 Task: Select the file-names option in the sort order.
Action: Mouse moved to (5, 610)
Screenshot: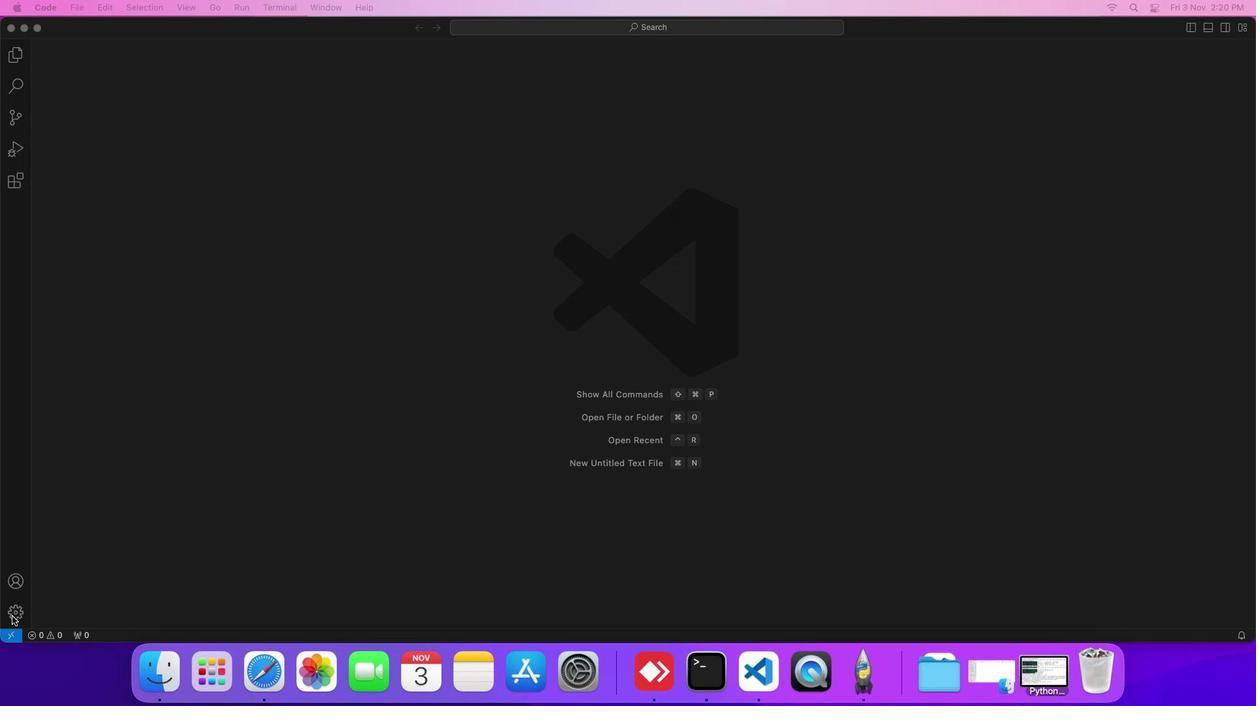 
Action: Mouse pressed left at (5, 610)
Screenshot: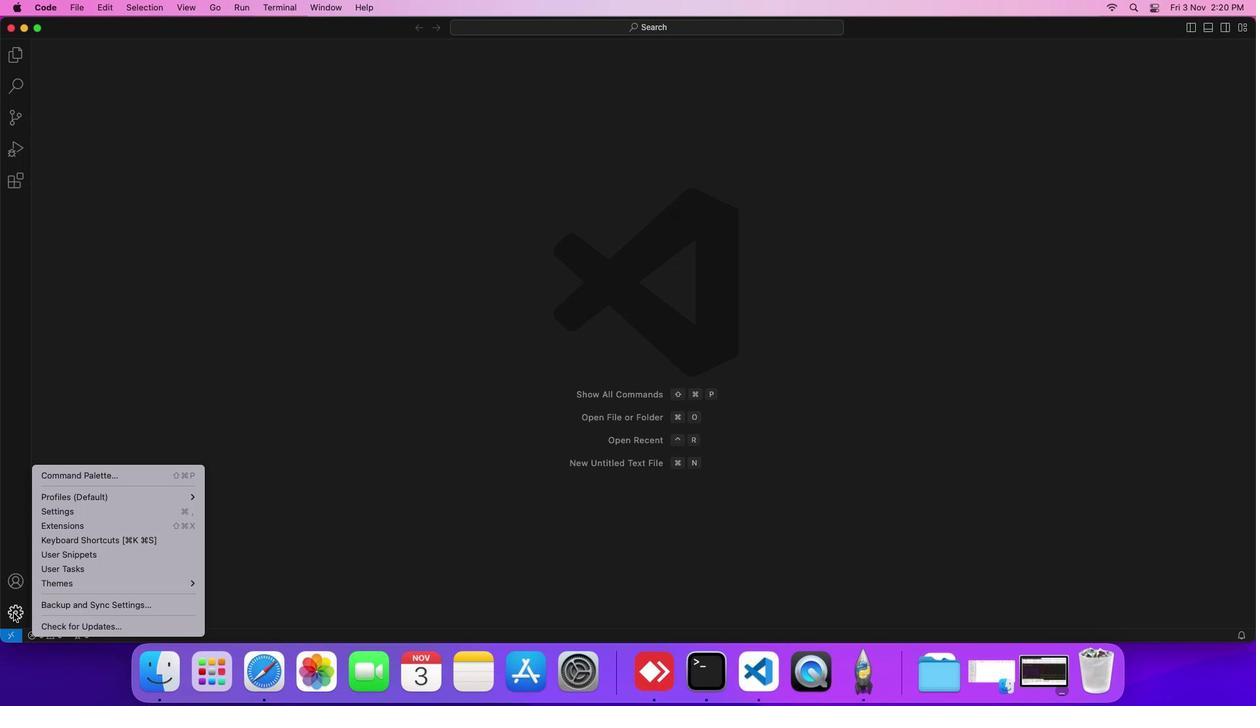 
Action: Mouse moved to (47, 508)
Screenshot: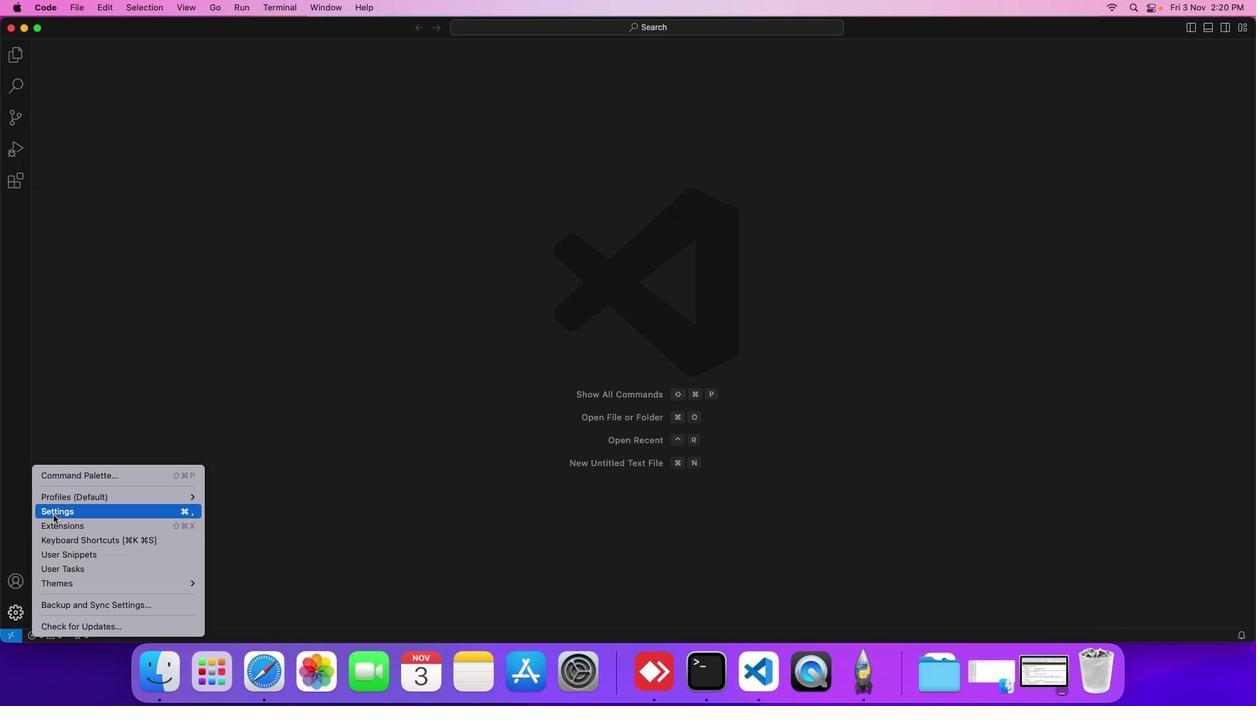 
Action: Mouse pressed left at (47, 508)
Screenshot: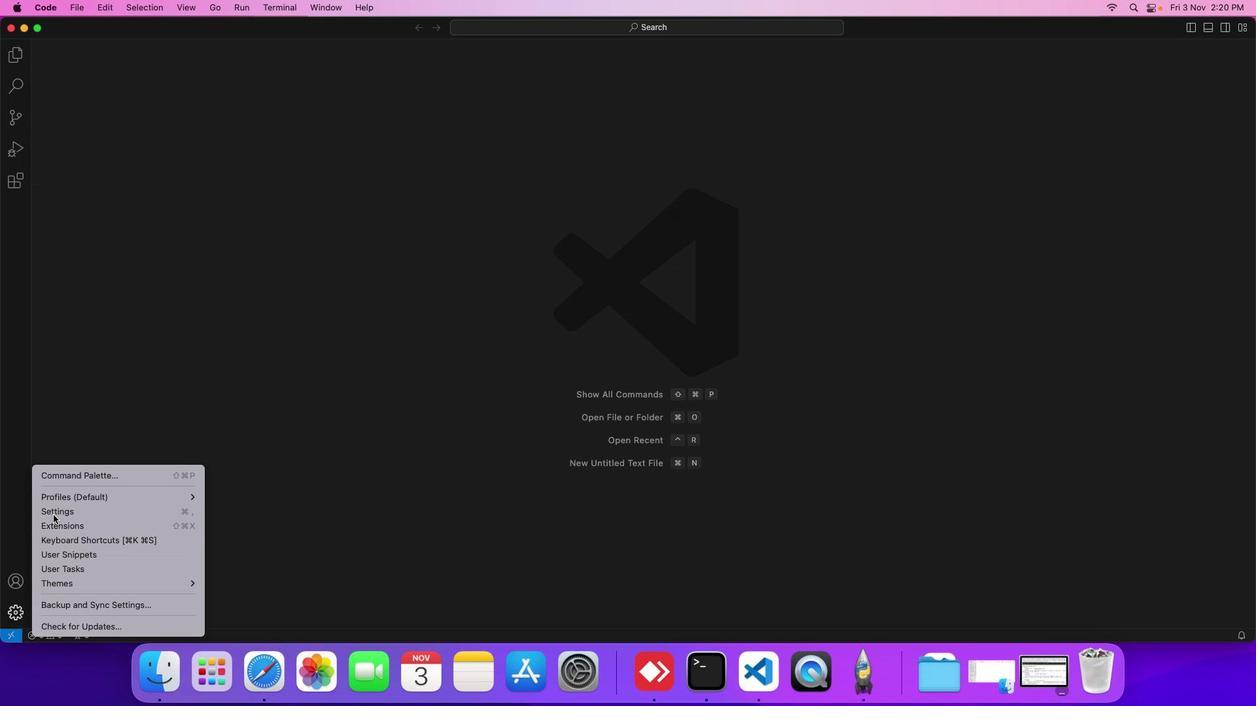 
Action: Mouse moved to (282, 185)
Screenshot: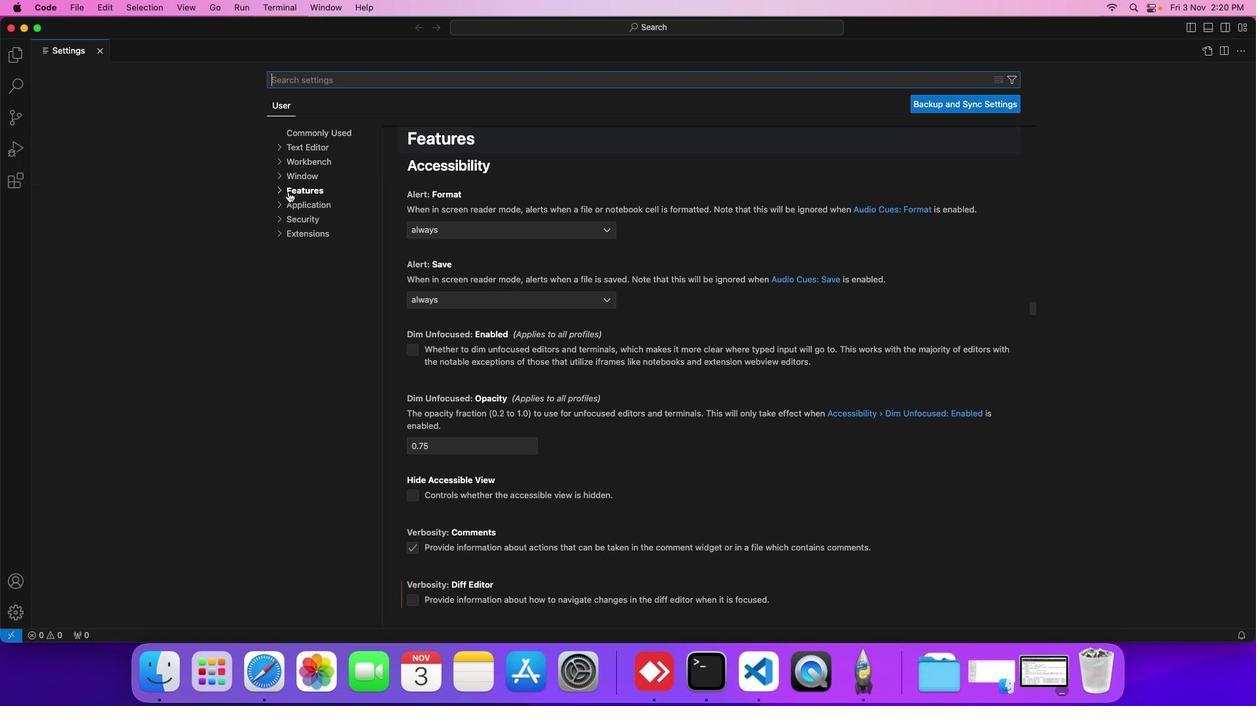 
Action: Mouse pressed left at (282, 185)
Screenshot: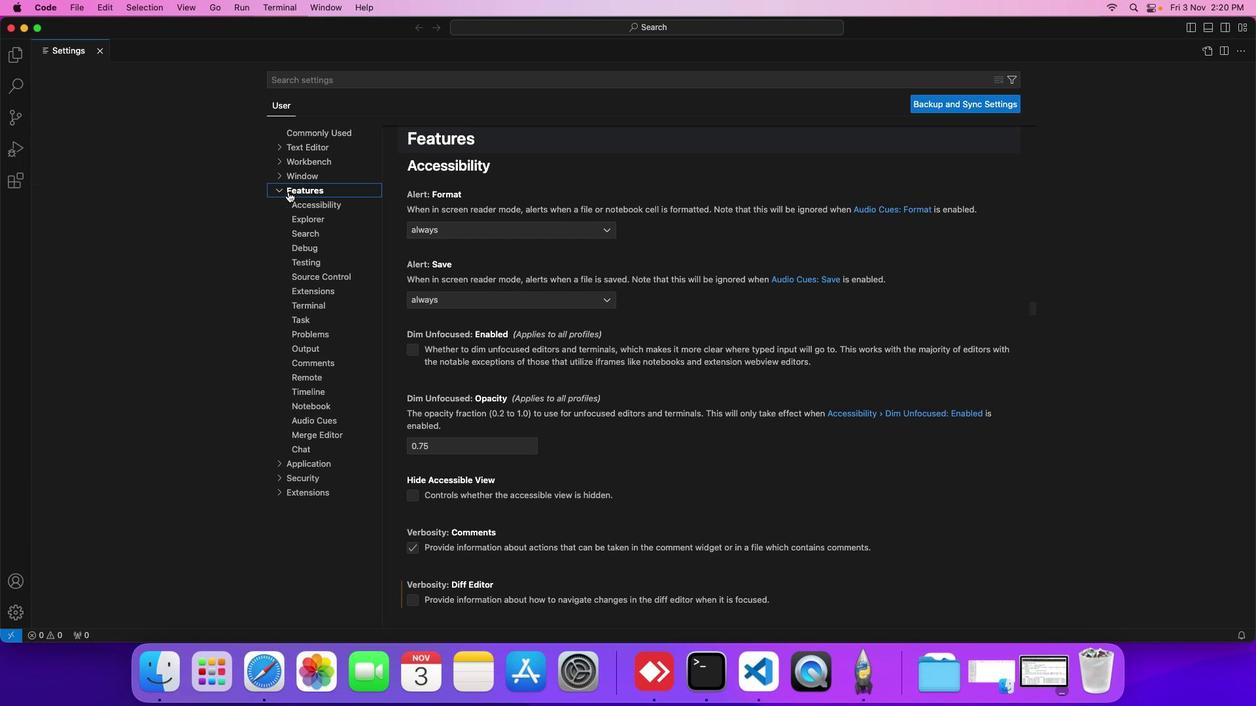 
Action: Mouse moved to (296, 223)
Screenshot: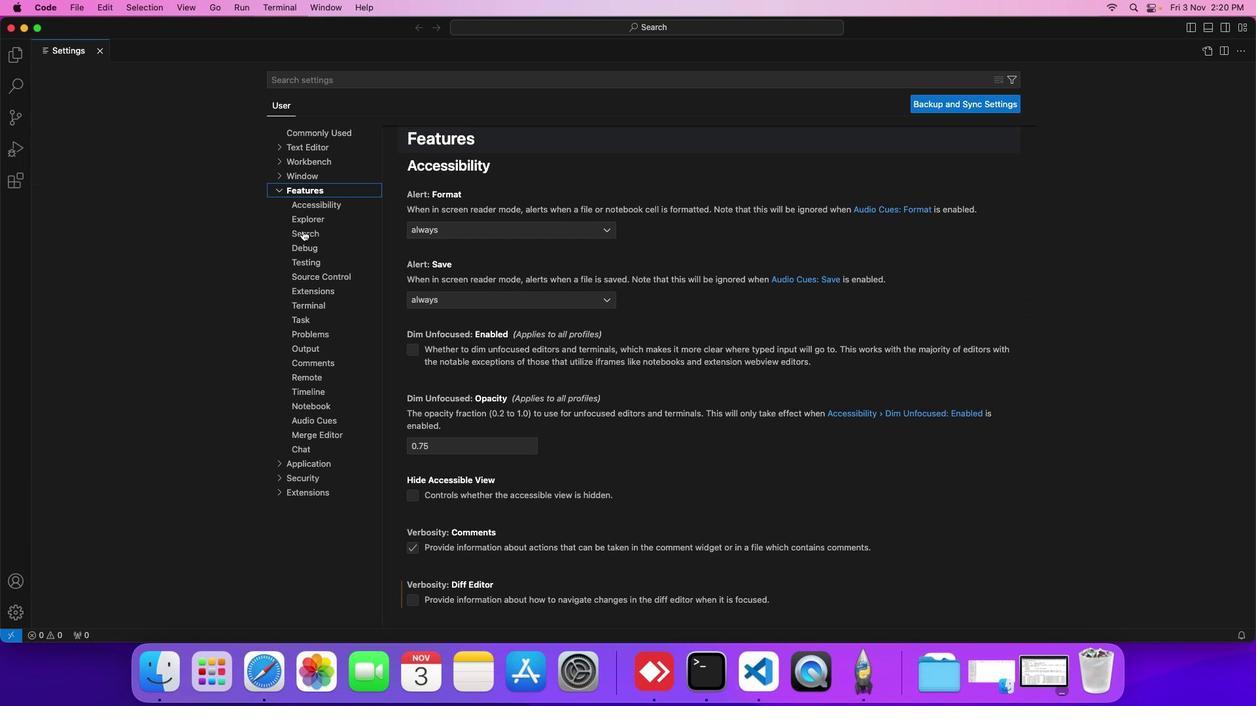 
Action: Mouse pressed left at (296, 223)
Screenshot: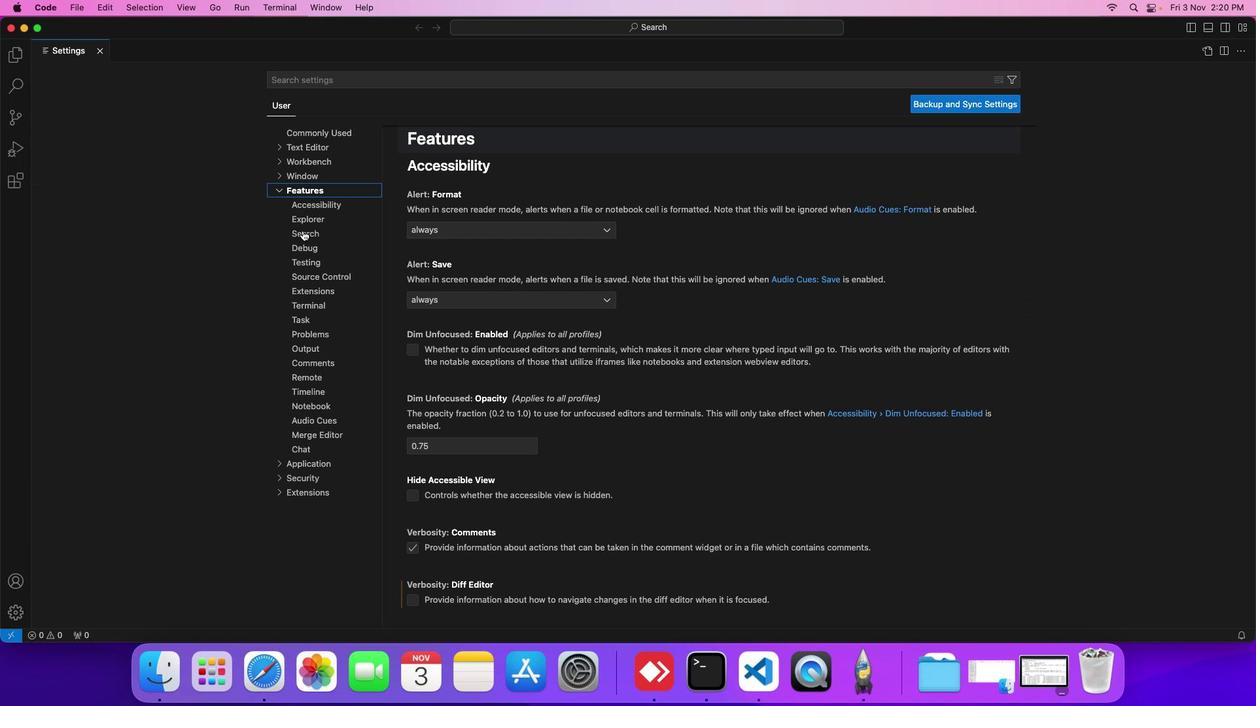 
Action: Mouse moved to (456, 383)
Screenshot: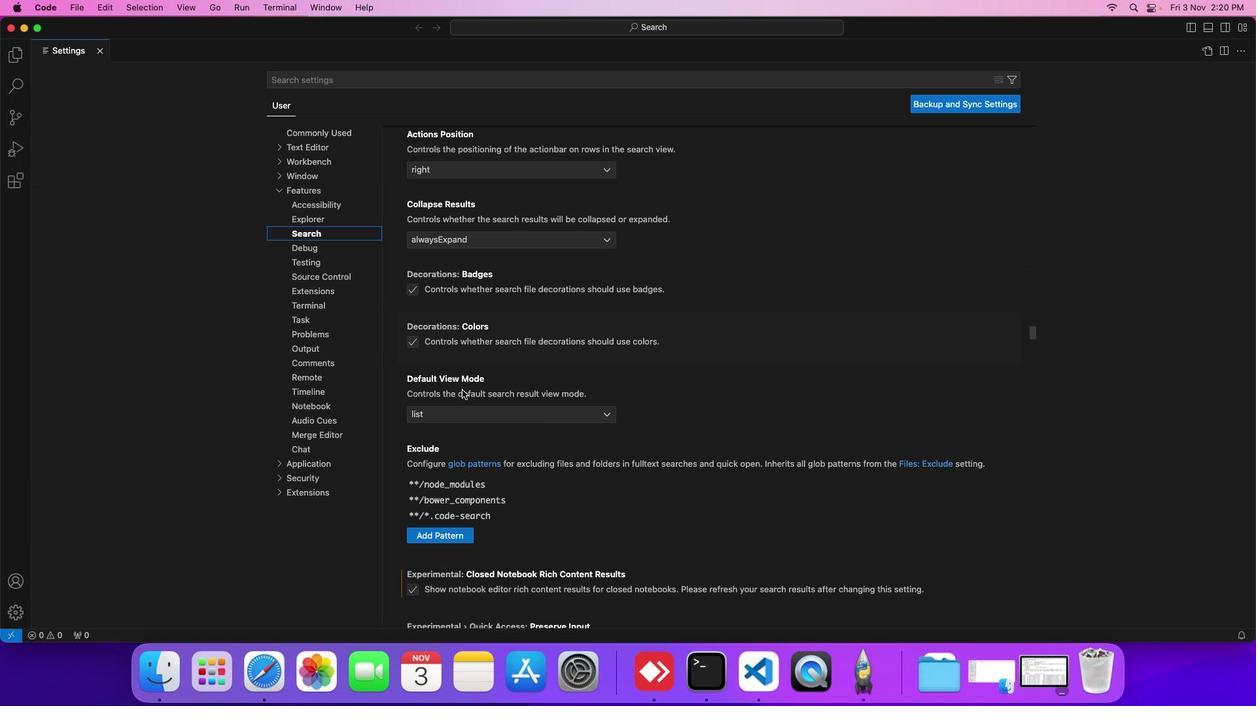 
Action: Mouse scrolled (456, 383) with delta (-5, -6)
Screenshot: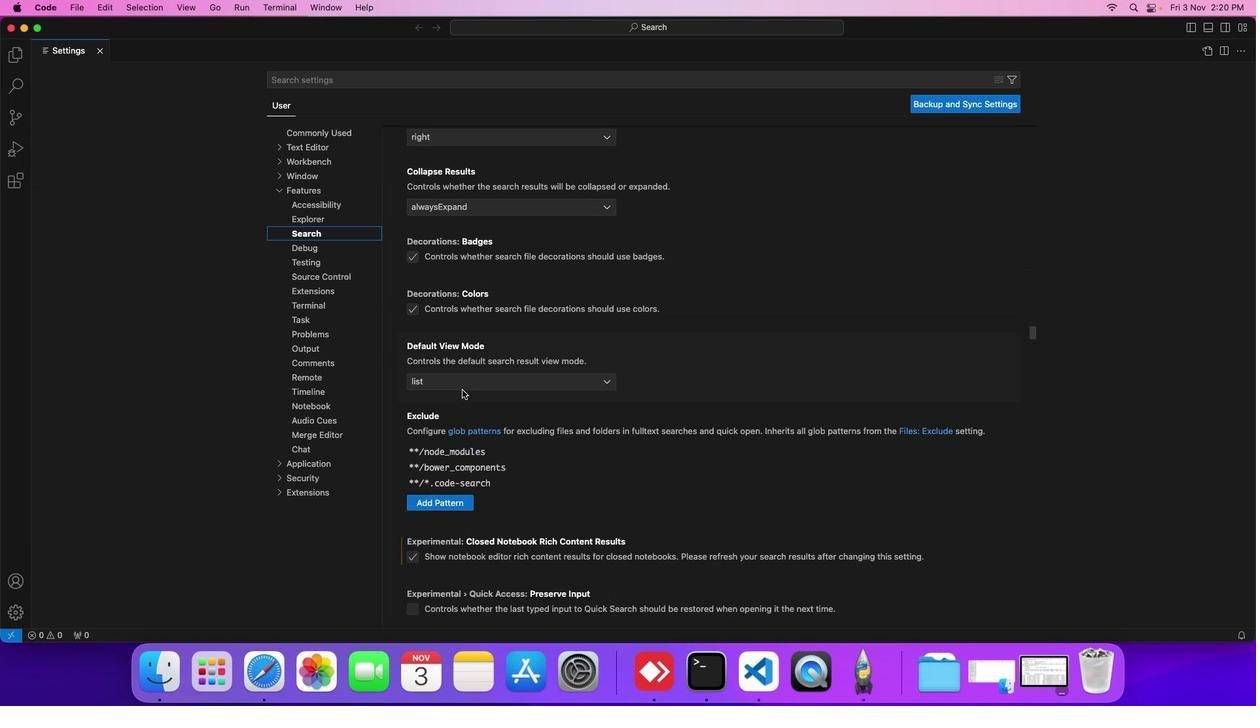 
Action: Mouse scrolled (456, 383) with delta (-5, -6)
Screenshot: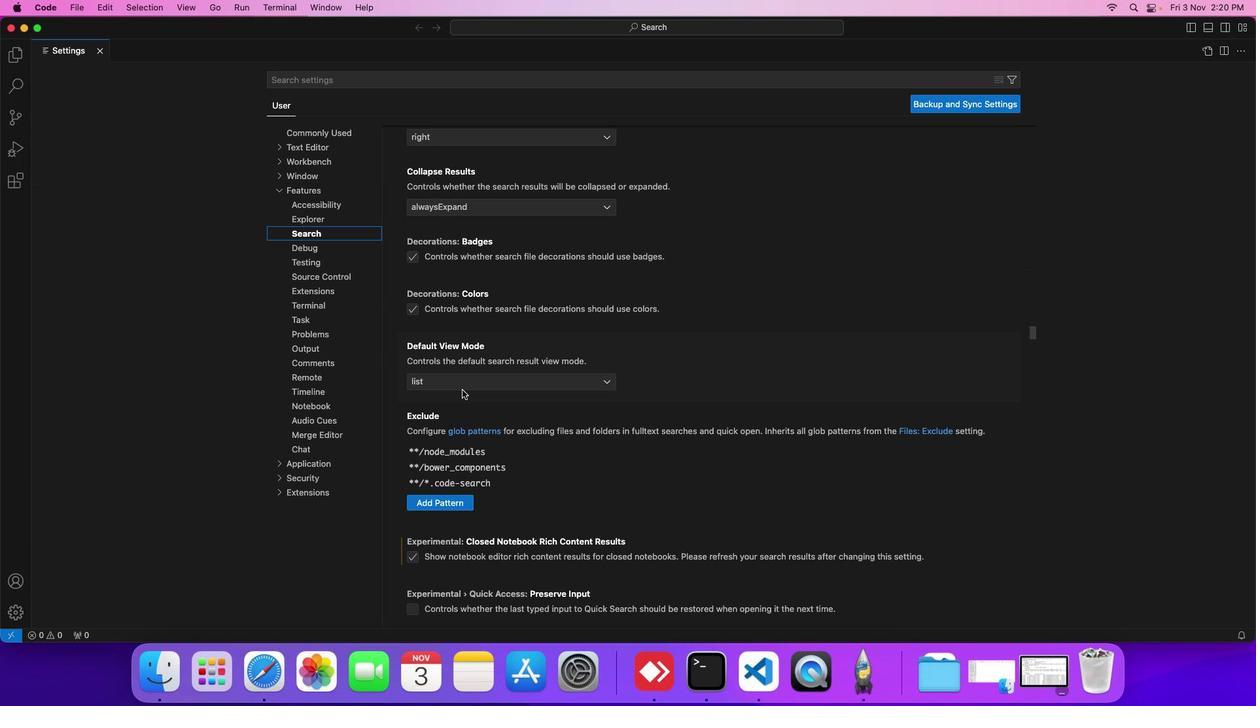 
Action: Mouse scrolled (456, 383) with delta (-5, -6)
Screenshot: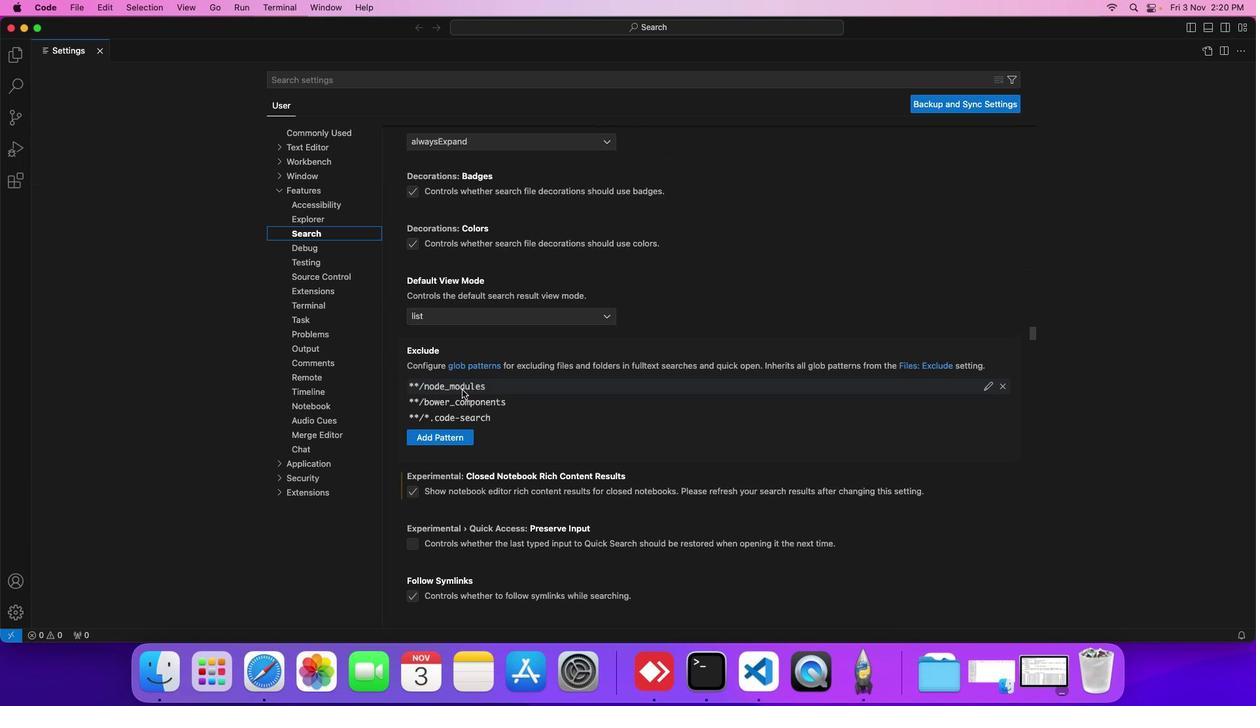 
Action: Mouse scrolled (456, 383) with delta (-5, -6)
Screenshot: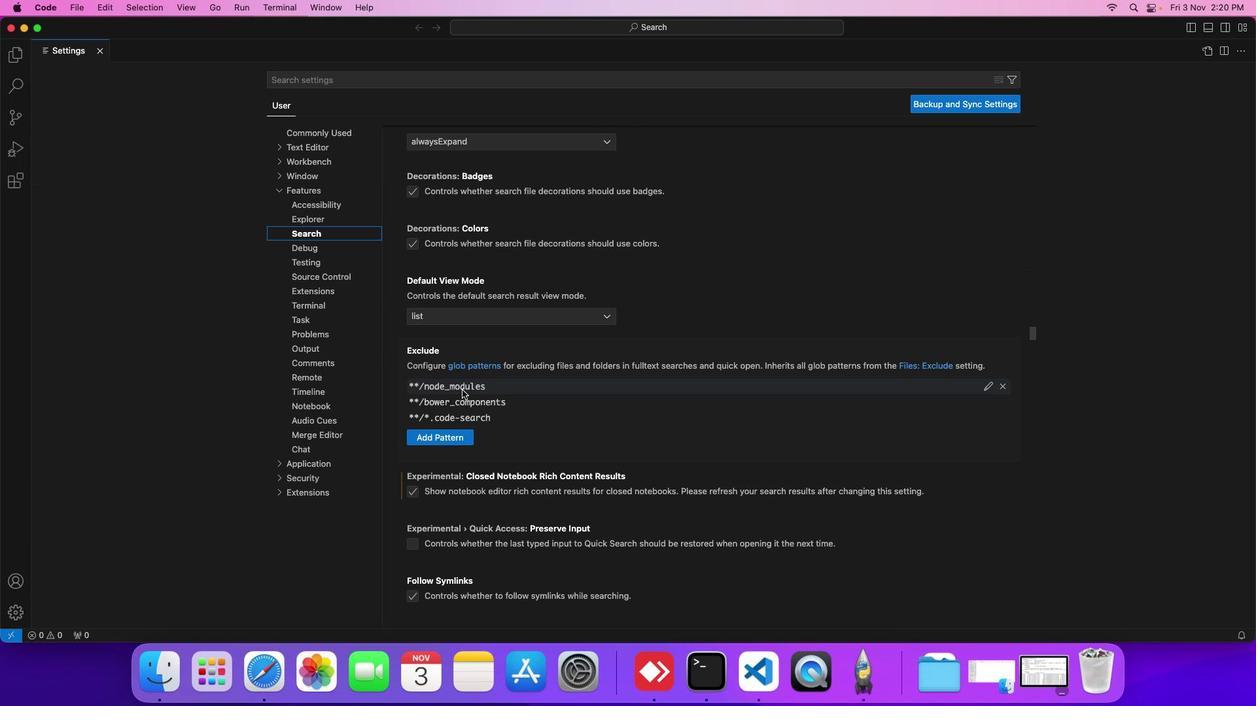 
Action: Mouse scrolled (456, 383) with delta (-5, -6)
Screenshot: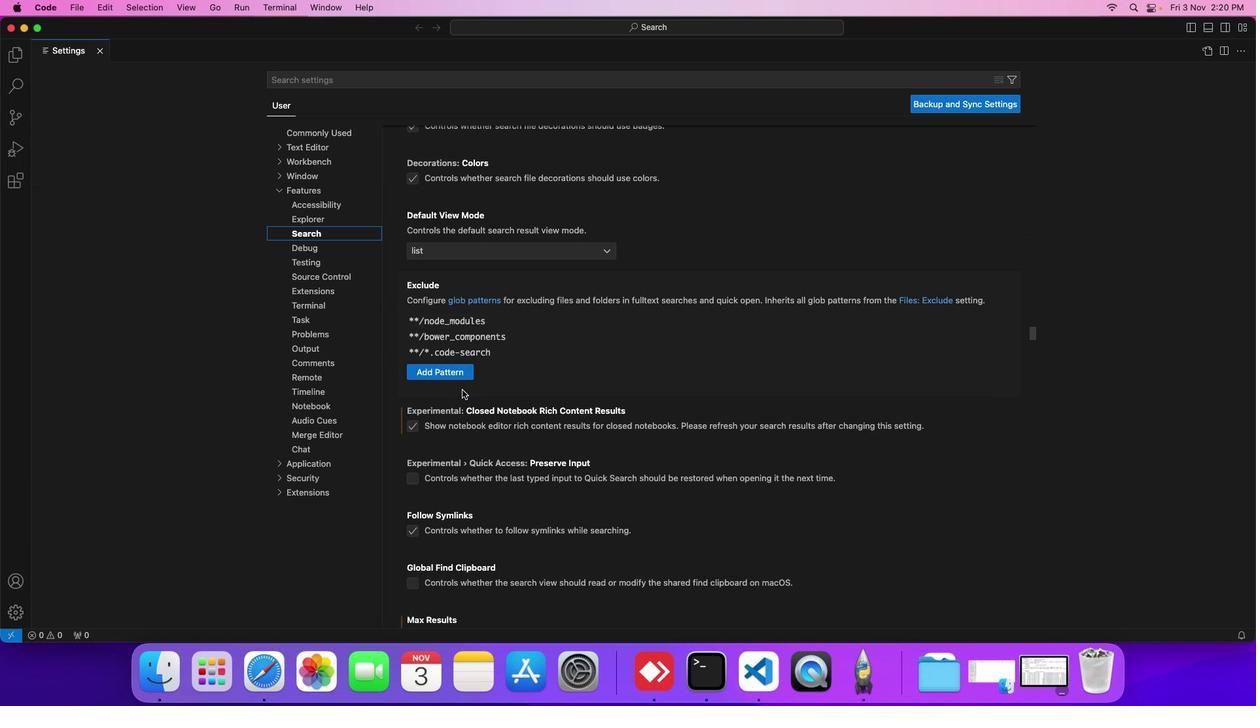 
Action: Mouse scrolled (456, 383) with delta (-5, -6)
Screenshot: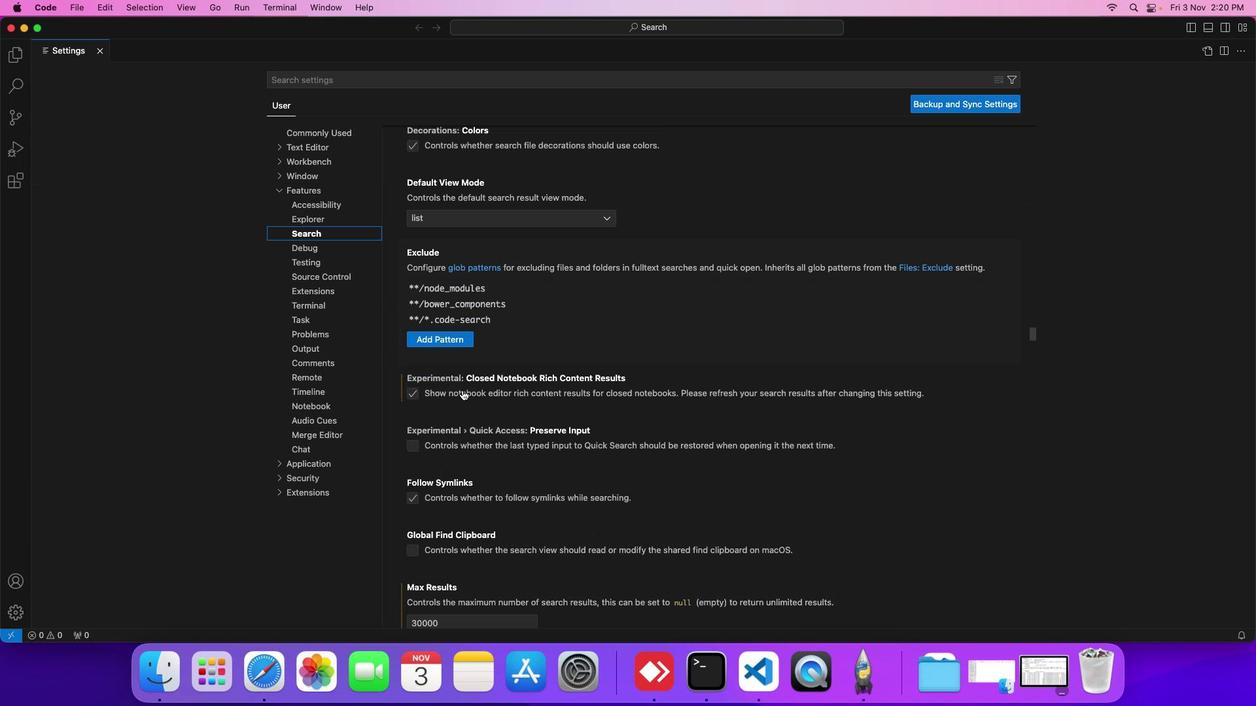 
Action: Mouse scrolled (456, 383) with delta (-5, -6)
Screenshot: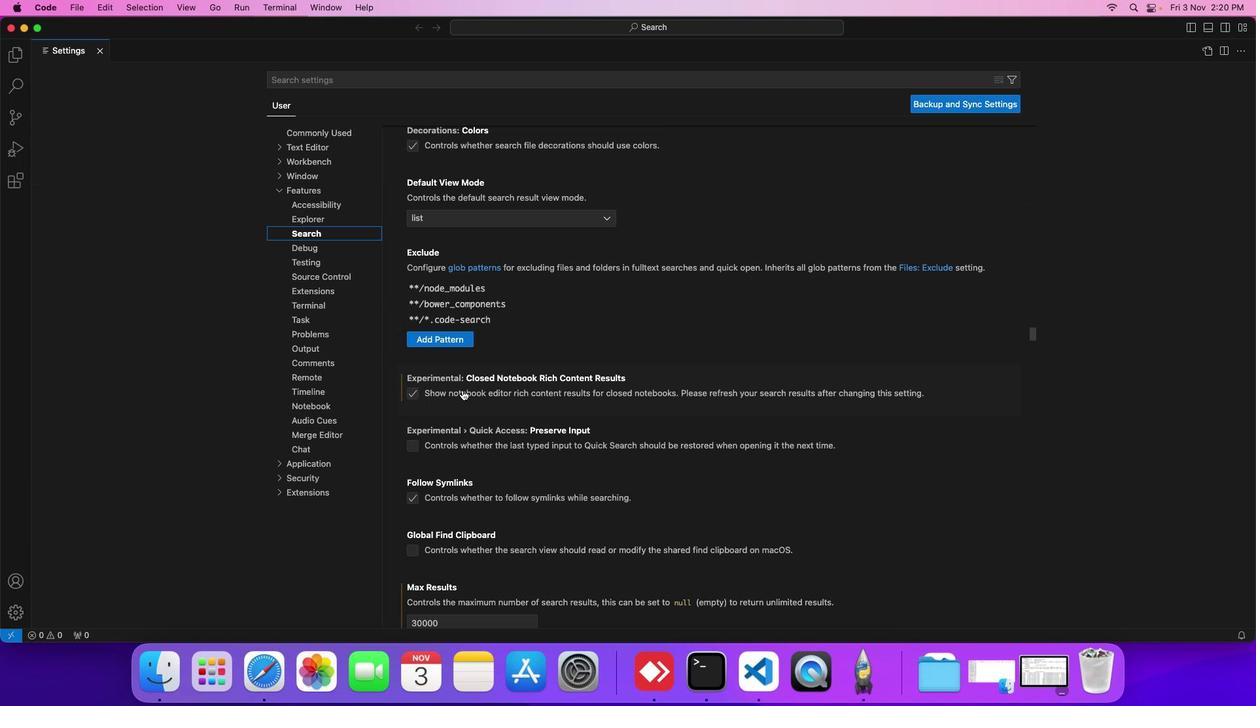 
Action: Mouse scrolled (456, 383) with delta (-5, -6)
Screenshot: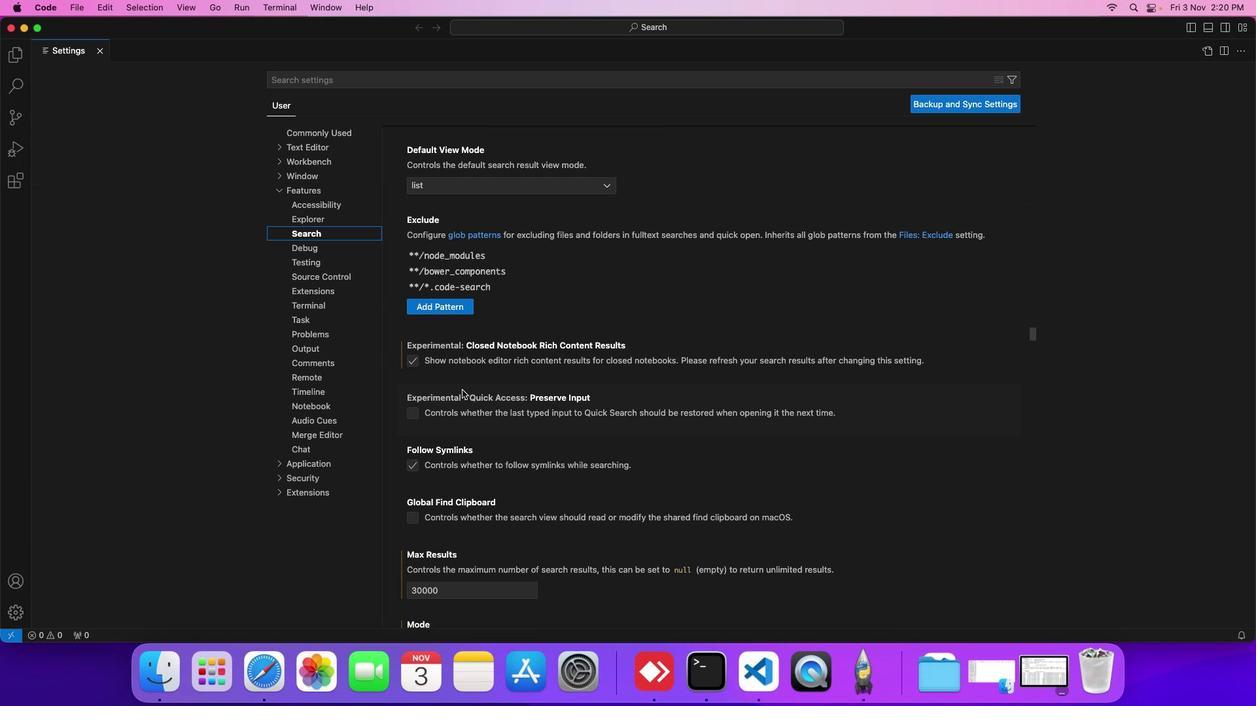 
Action: Mouse scrolled (456, 383) with delta (-5, -6)
Screenshot: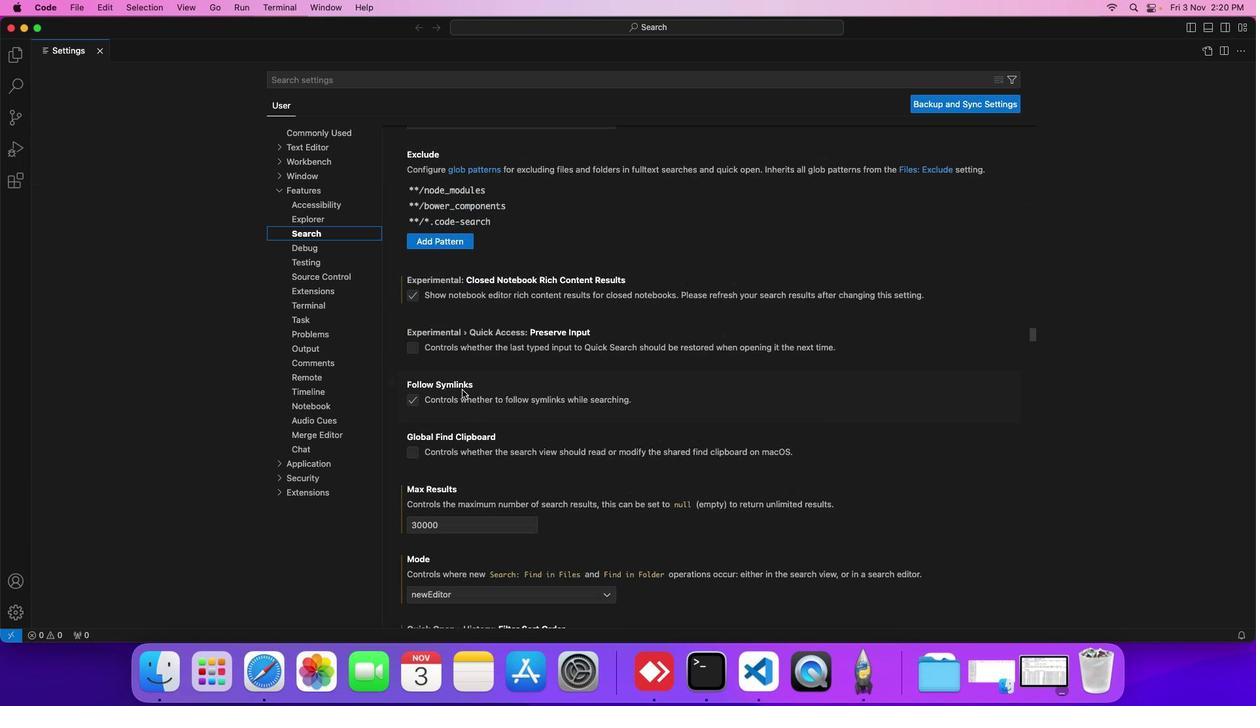 
Action: Mouse scrolled (456, 383) with delta (-5, -6)
Screenshot: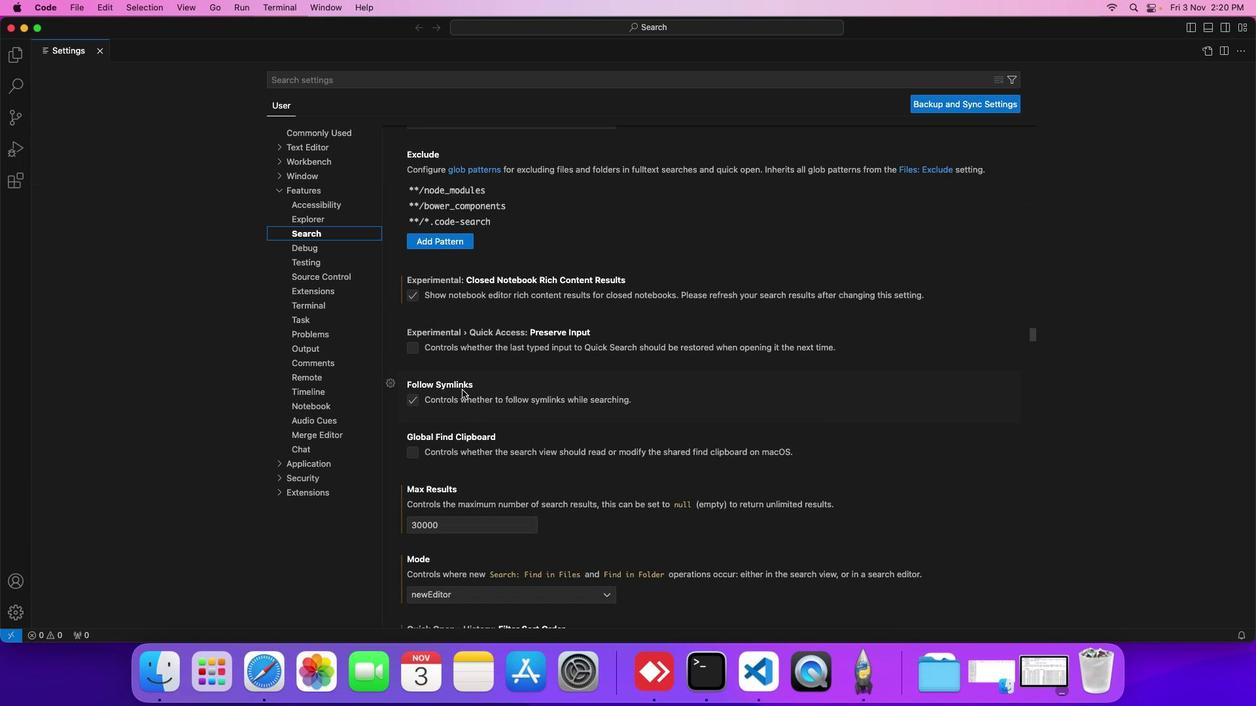 
Action: Mouse scrolled (456, 383) with delta (-5, -6)
Screenshot: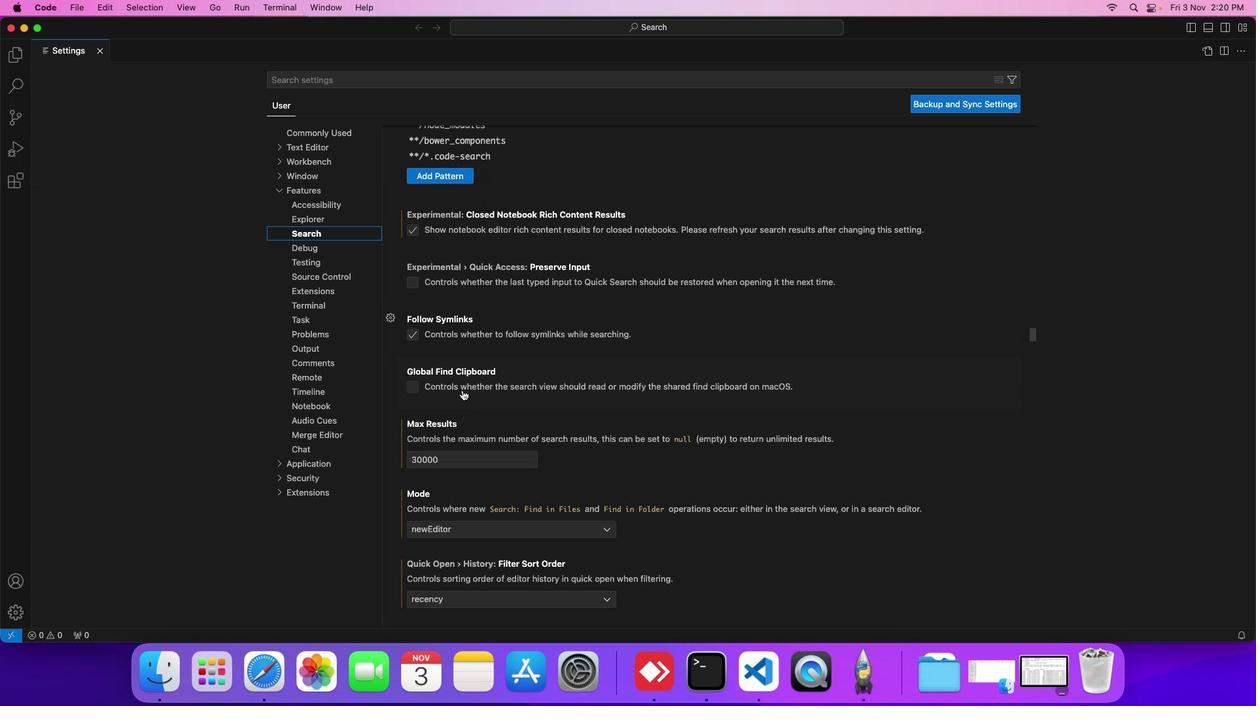 
Action: Mouse scrolled (456, 383) with delta (-5, -6)
Screenshot: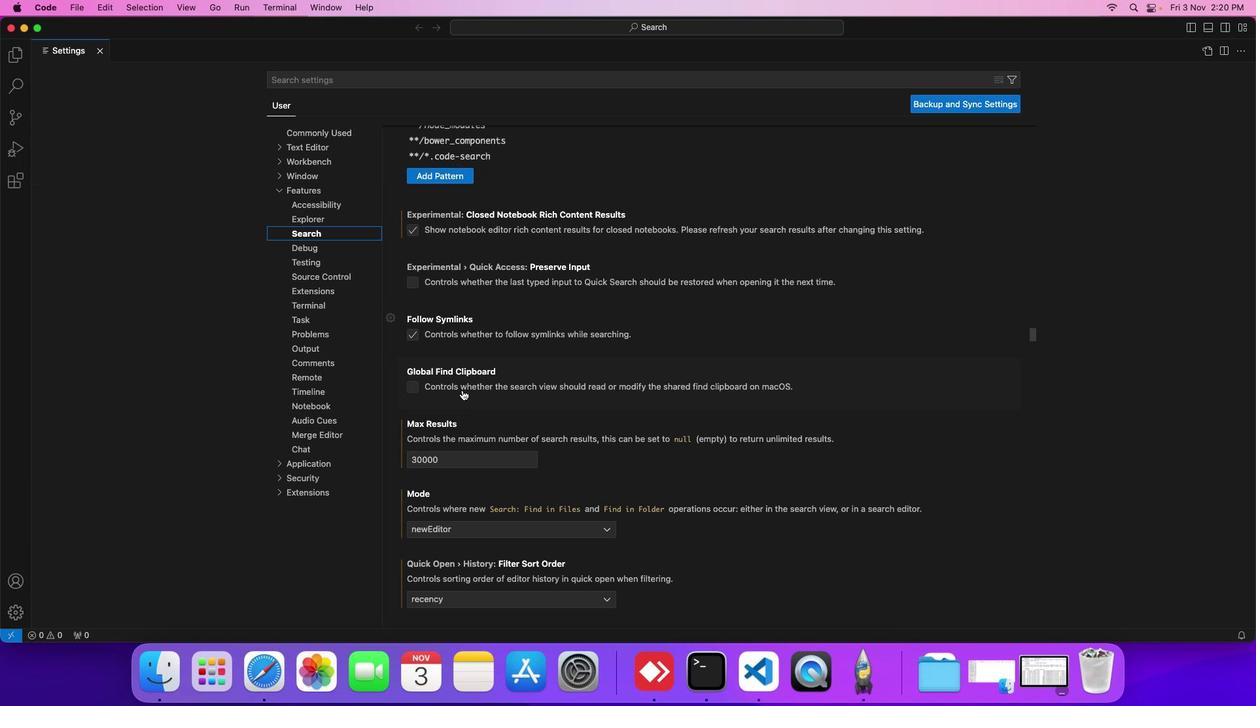 
Action: Mouse scrolled (456, 383) with delta (-5, -6)
Screenshot: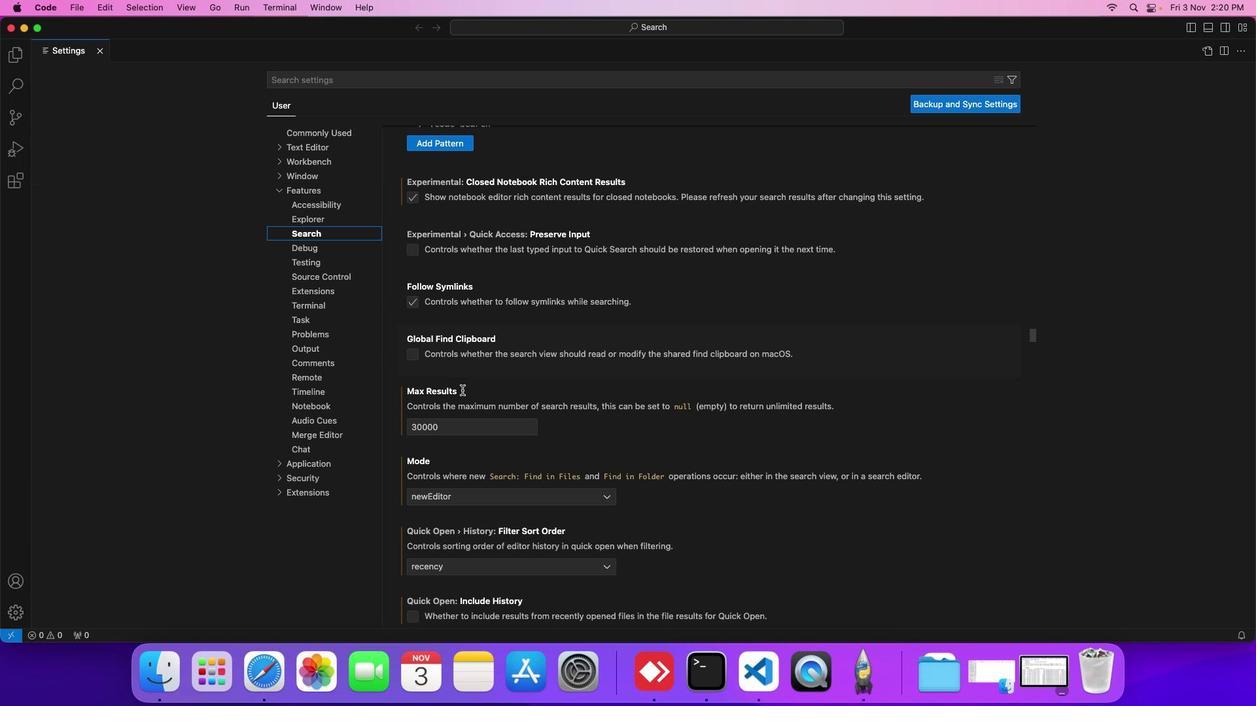 
Action: Mouse scrolled (456, 383) with delta (-5, -6)
Screenshot: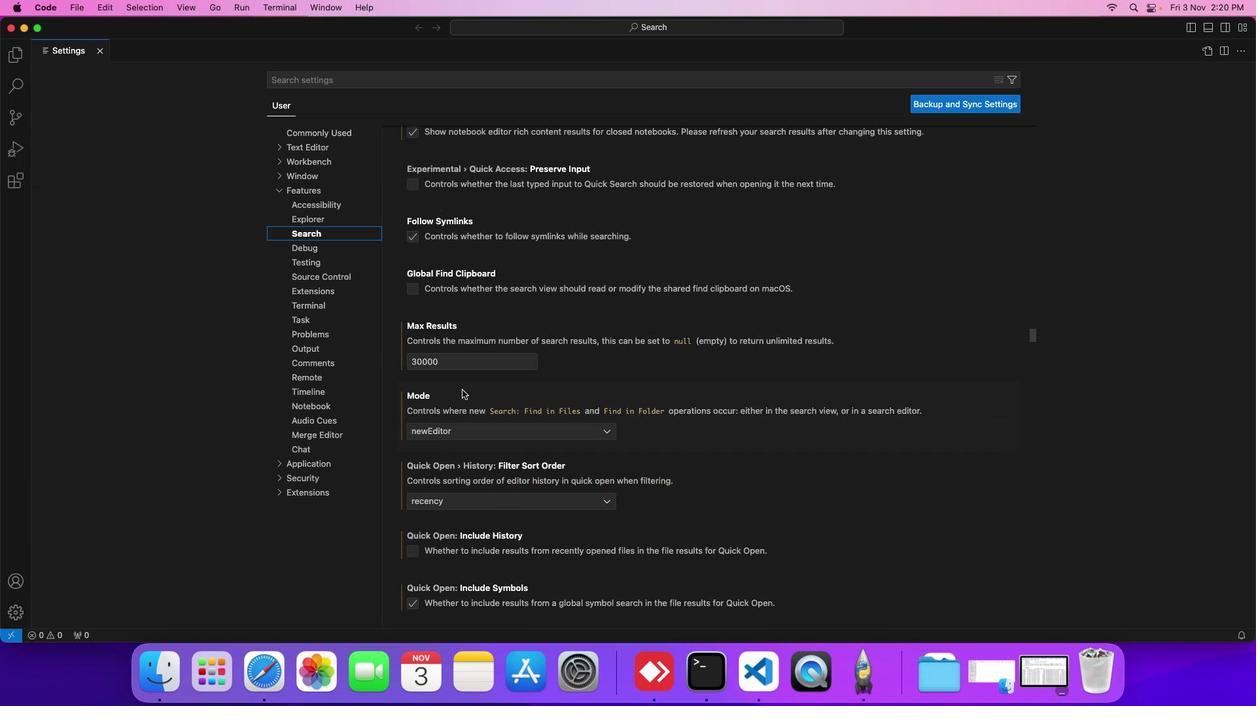 
Action: Mouse scrolled (456, 383) with delta (-5, -6)
Screenshot: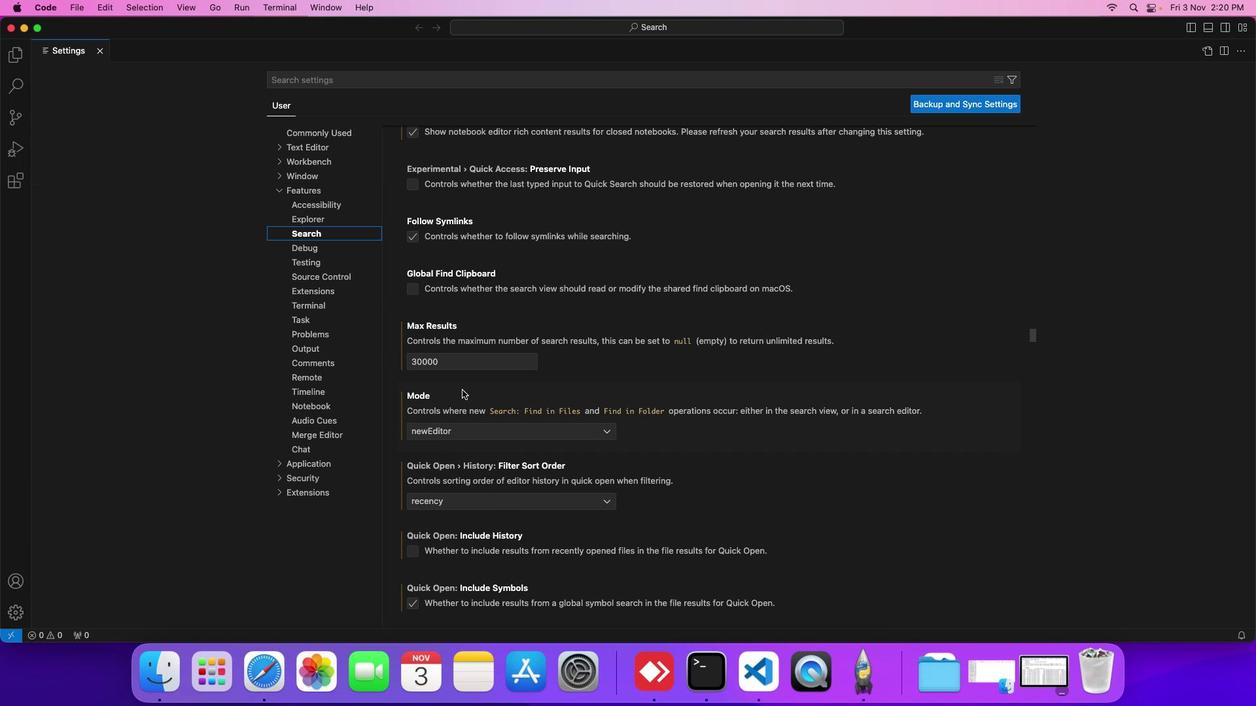 
Action: Mouse scrolled (456, 383) with delta (-5, -6)
Screenshot: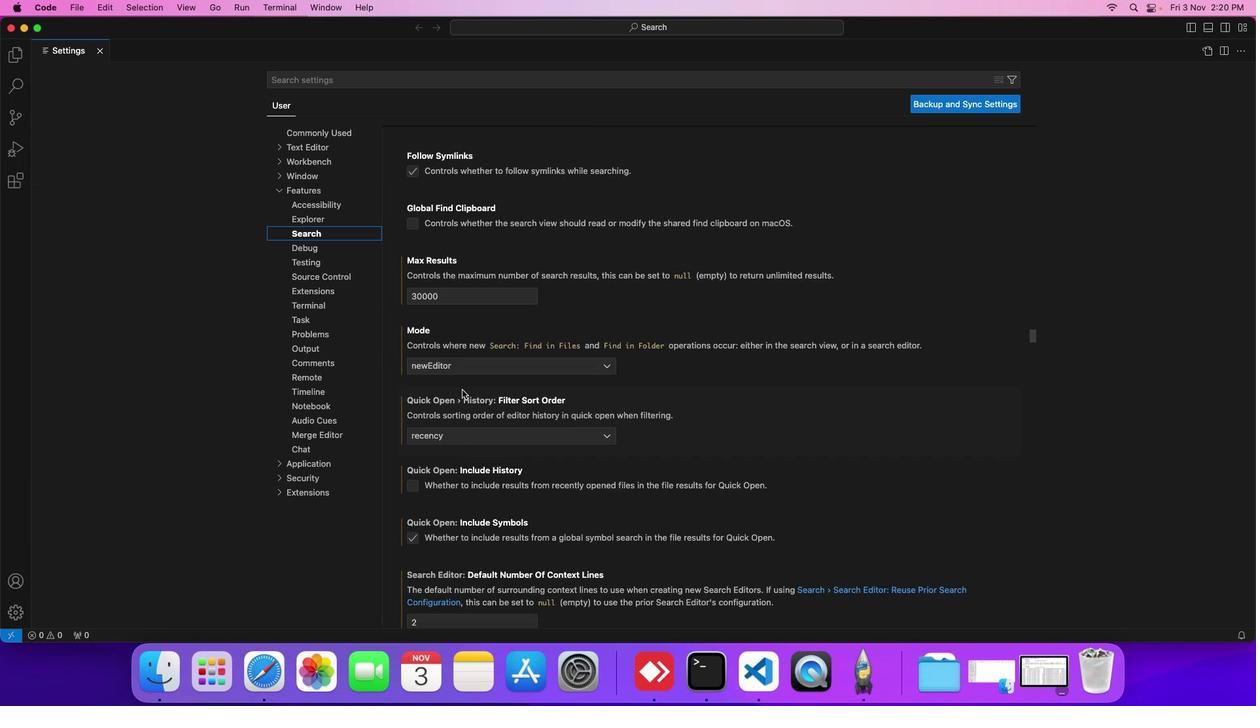 
Action: Mouse scrolled (456, 383) with delta (-5, -6)
Screenshot: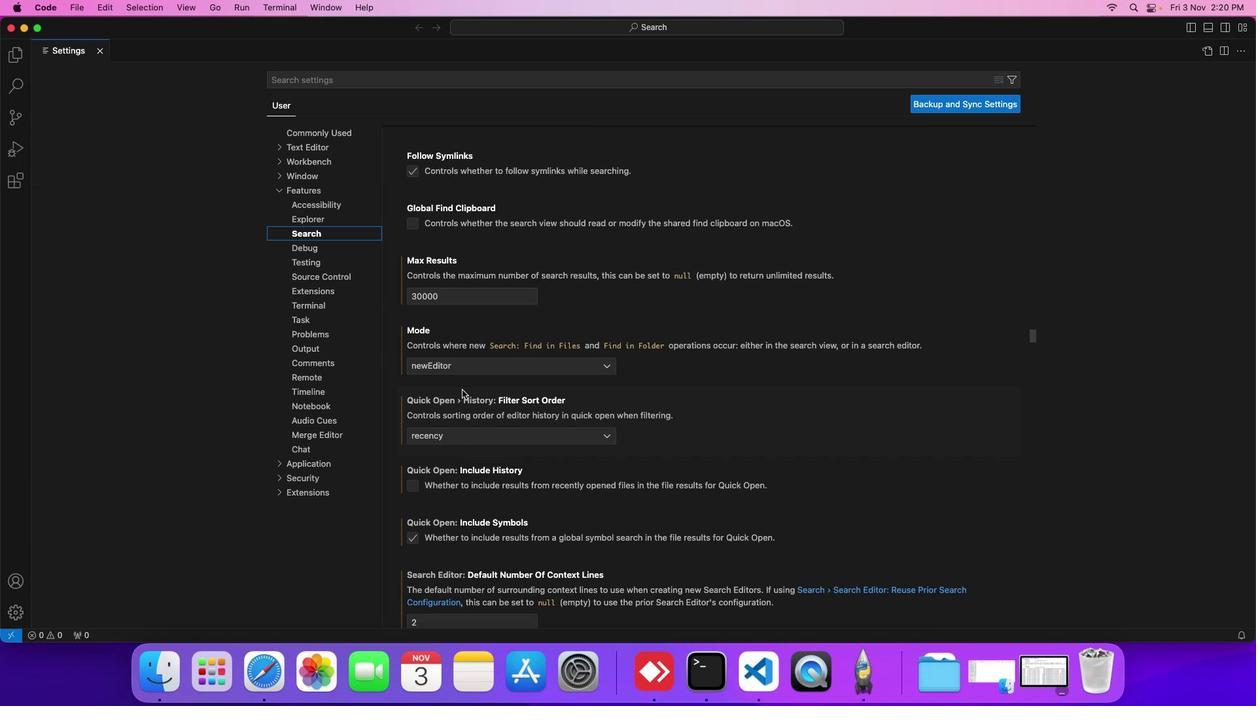 
Action: Mouse scrolled (456, 383) with delta (-5, -6)
Screenshot: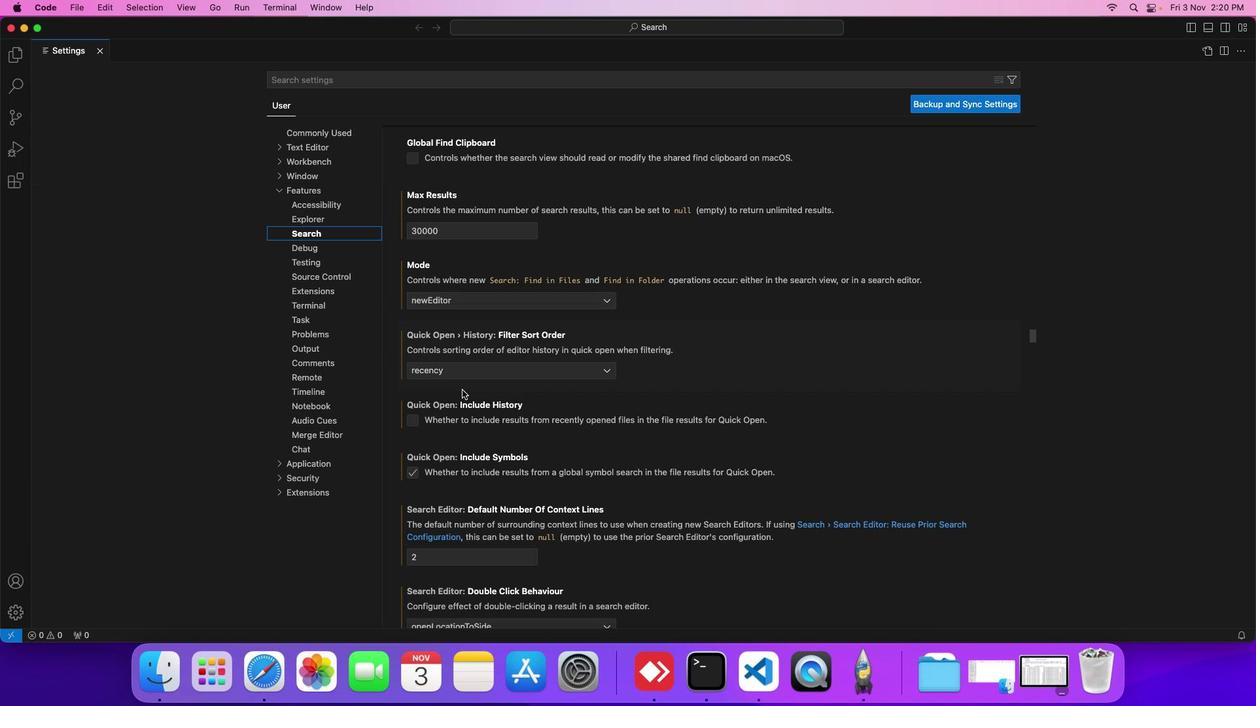
Action: Mouse scrolled (456, 383) with delta (-5, -6)
Screenshot: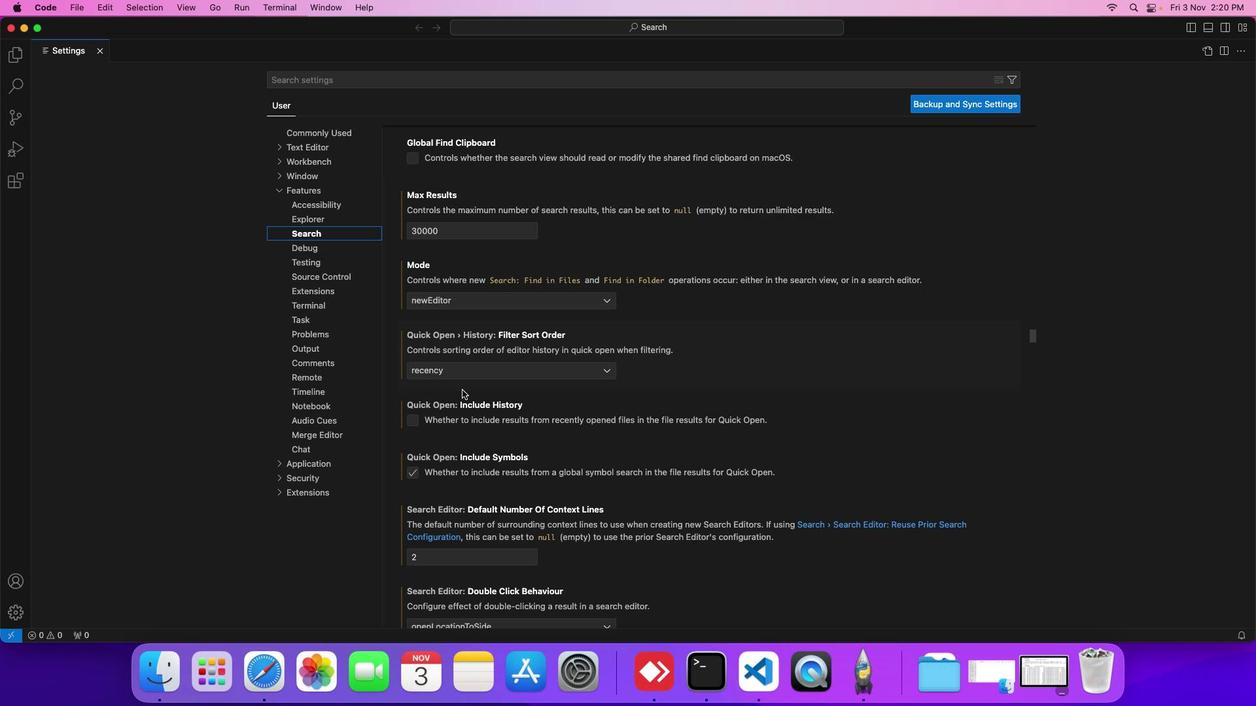 
Action: Mouse scrolled (456, 383) with delta (-5, -6)
Screenshot: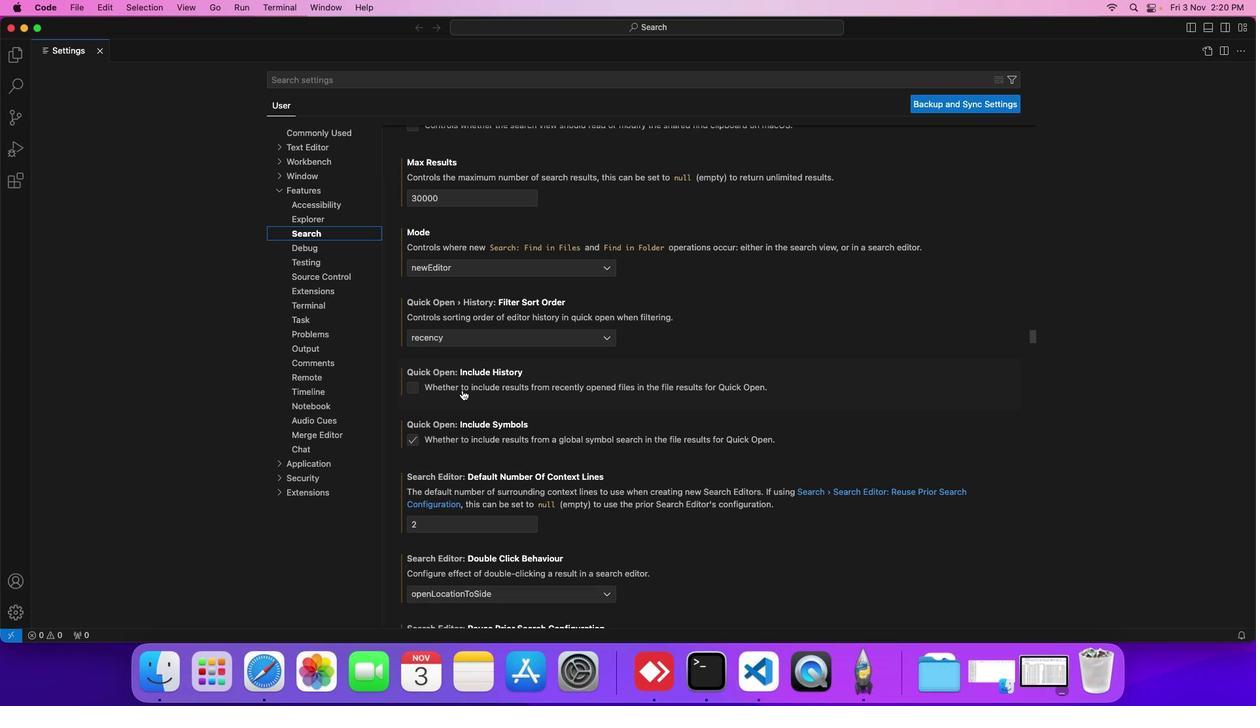 
Action: Mouse scrolled (456, 383) with delta (-5, -6)
Screenshot: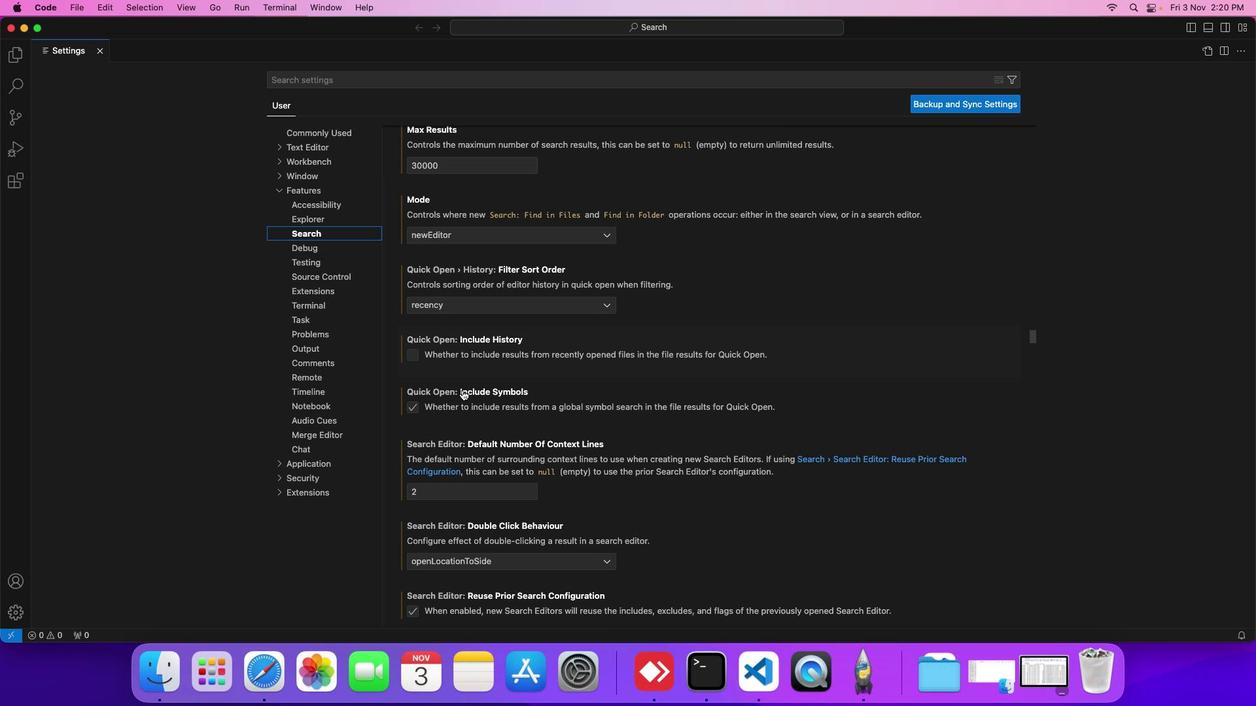 
Action: Mouse scrolled (456, 383) with delta (-5, -6)
Screenshot: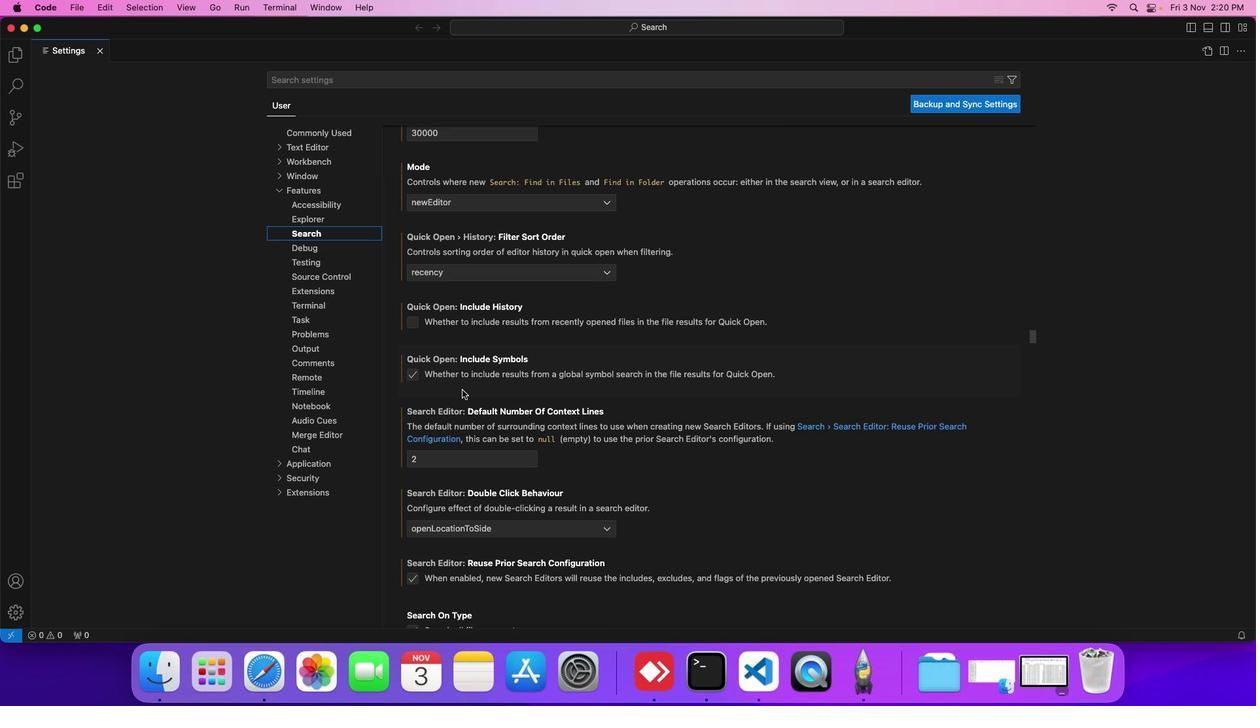 
Action: Mouse scrolled (456, 383) with delta (-5, -6)
Screenshot: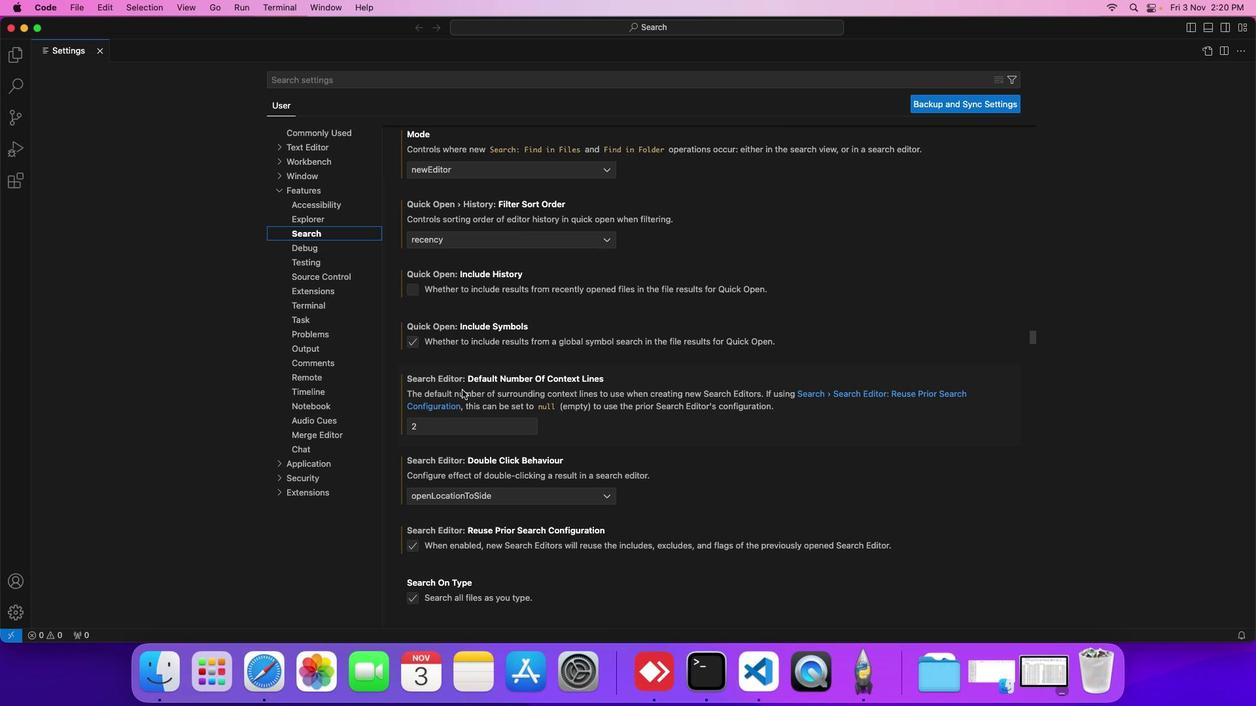 
Action: Mouse scrolled (456, 383) with delta (-5, -6)
Screenshot: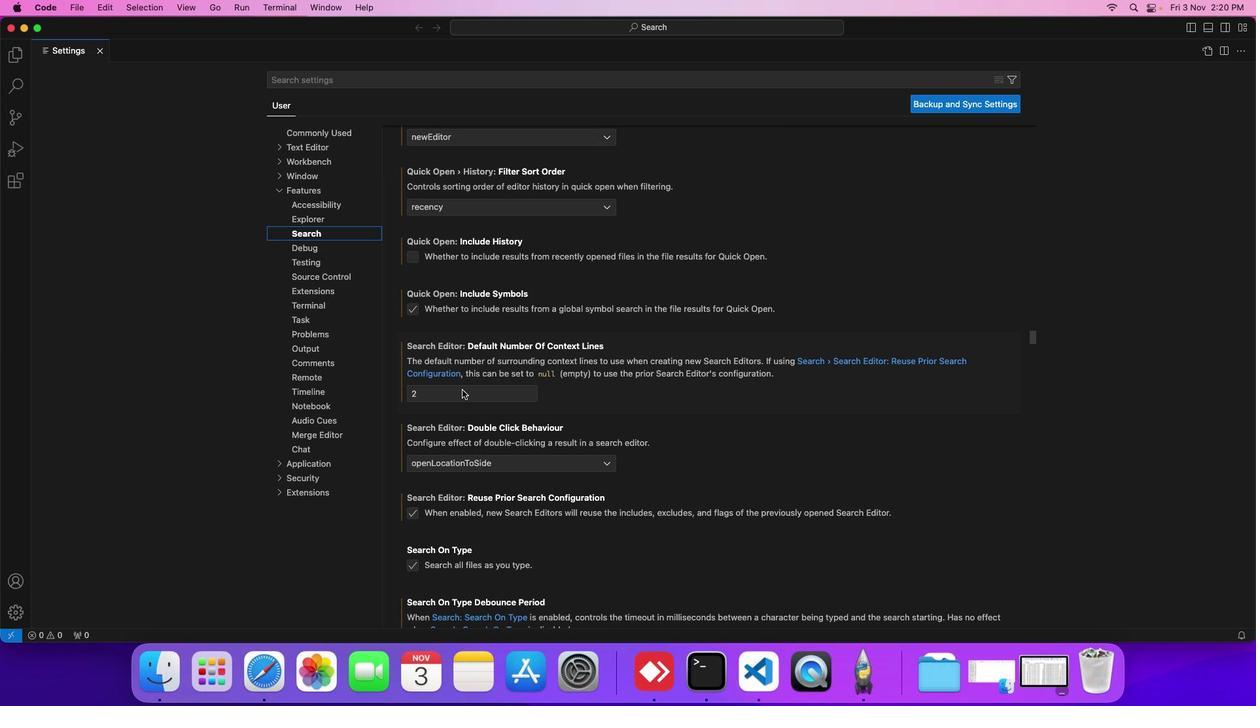 
Action: Mouse scrolled (456, 383) with delta (-5, -6)
Screenshot: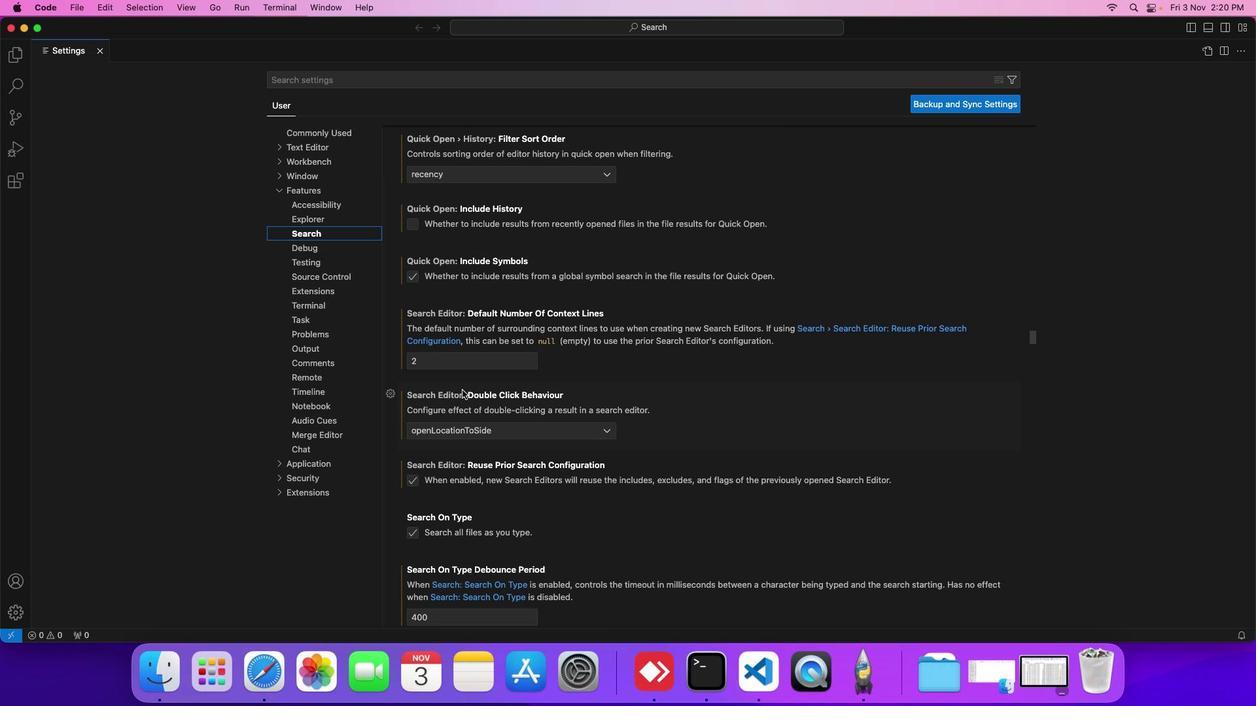 
Action: Mouse scrolled (456, 383) with delta (-5, -6)
Screenshot: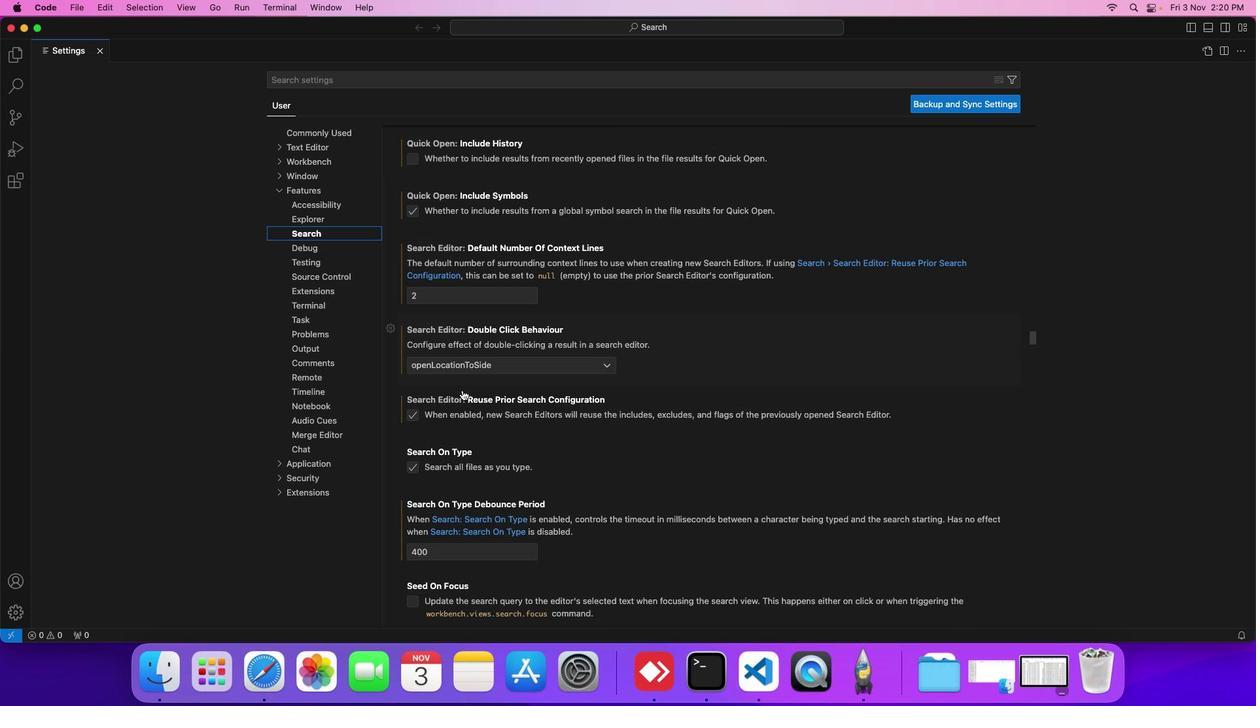 
Action: Mouse scrolled (456, 383) with delta (-5, -6)
Screenshot: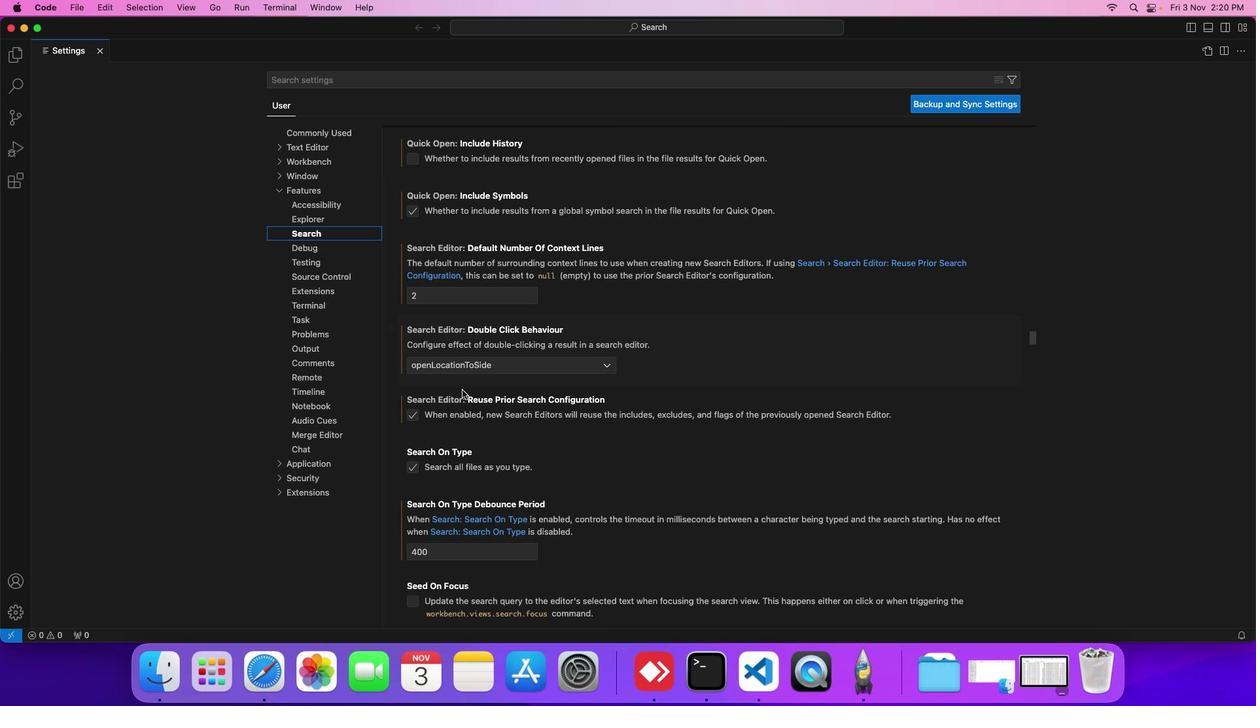 
Action: Mouse scrolled (456, 383) with delta (-5, -6)
Screenshot: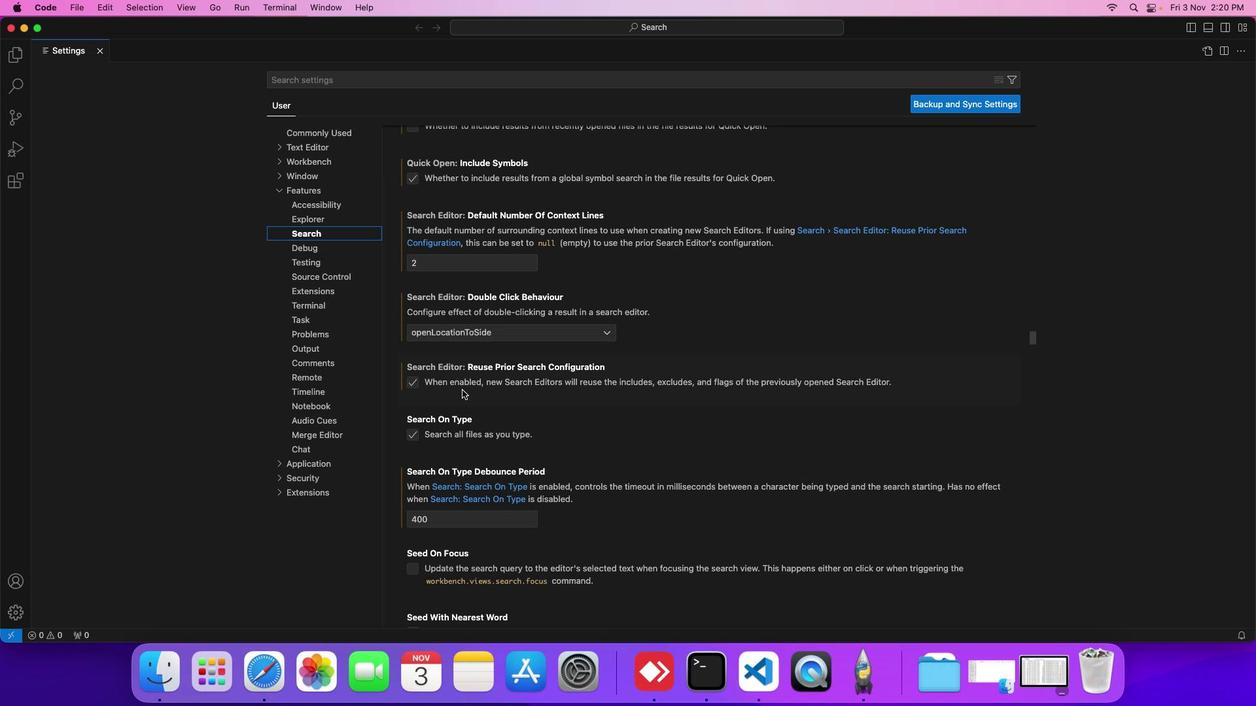 
Action: Mouse scrolled (456, 383) with delta (-5, -6)
Screenshot: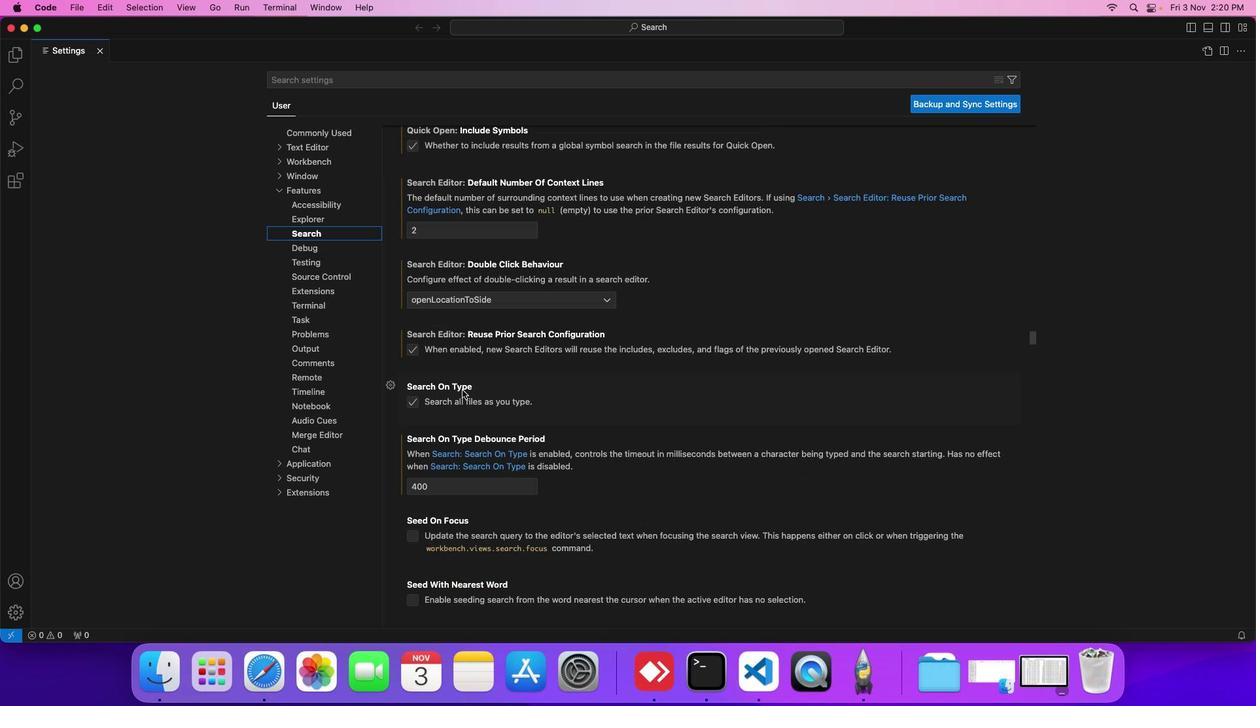 
Action: Mouse scrolled (456, 383) with delta (-5, -6)
Screenshot: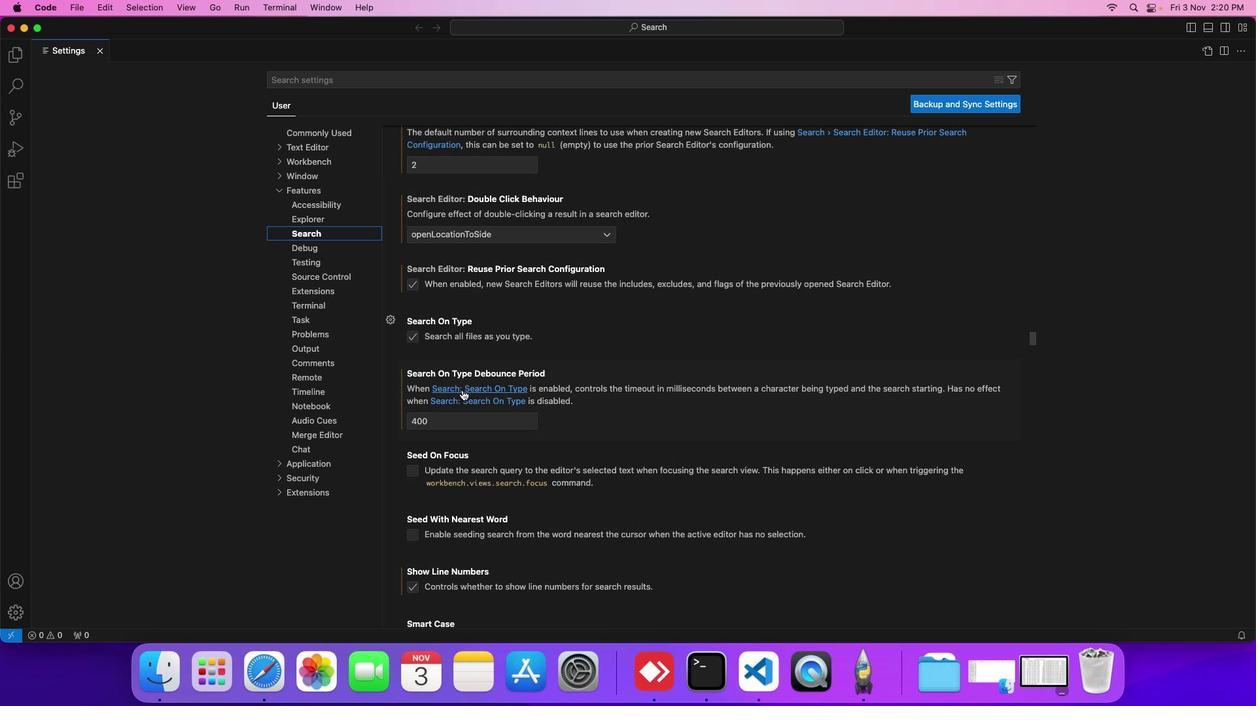 
Action: Mouse scrolled (456, 383) with delta (-5, -6)
Screenshot: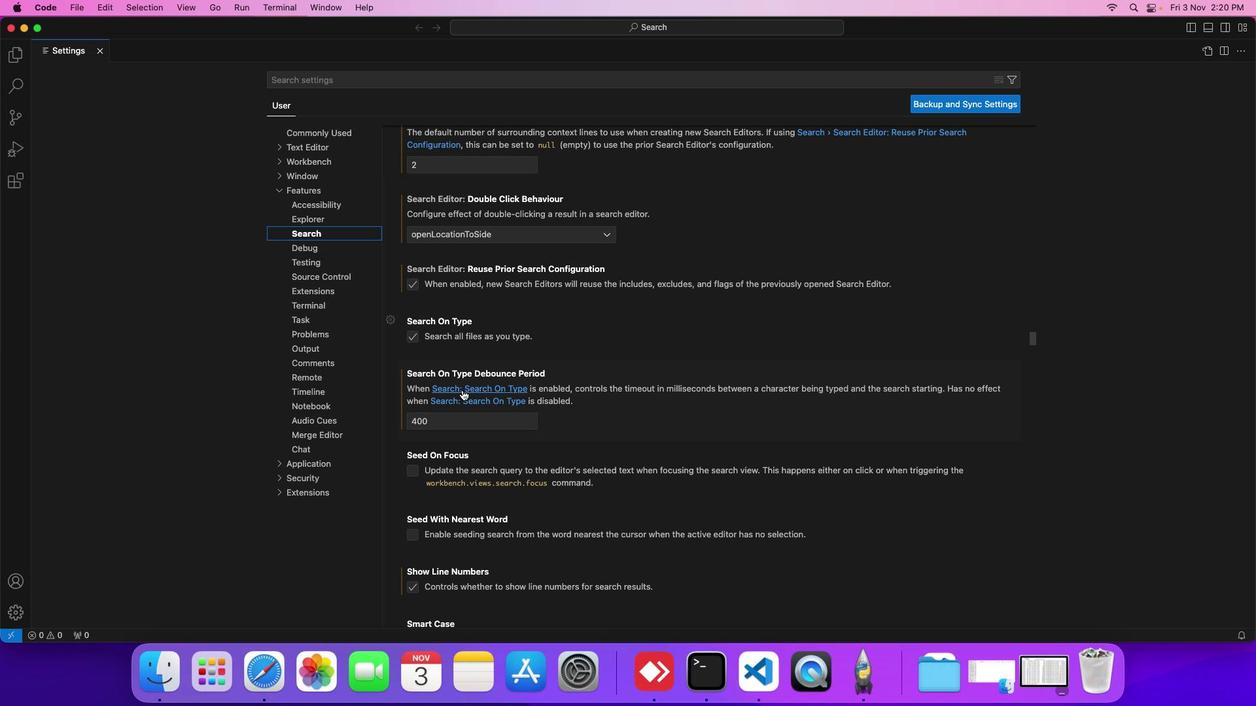 
Action: Mouse scrolled (456, 383) with delta (-5, -6)
Screenshot: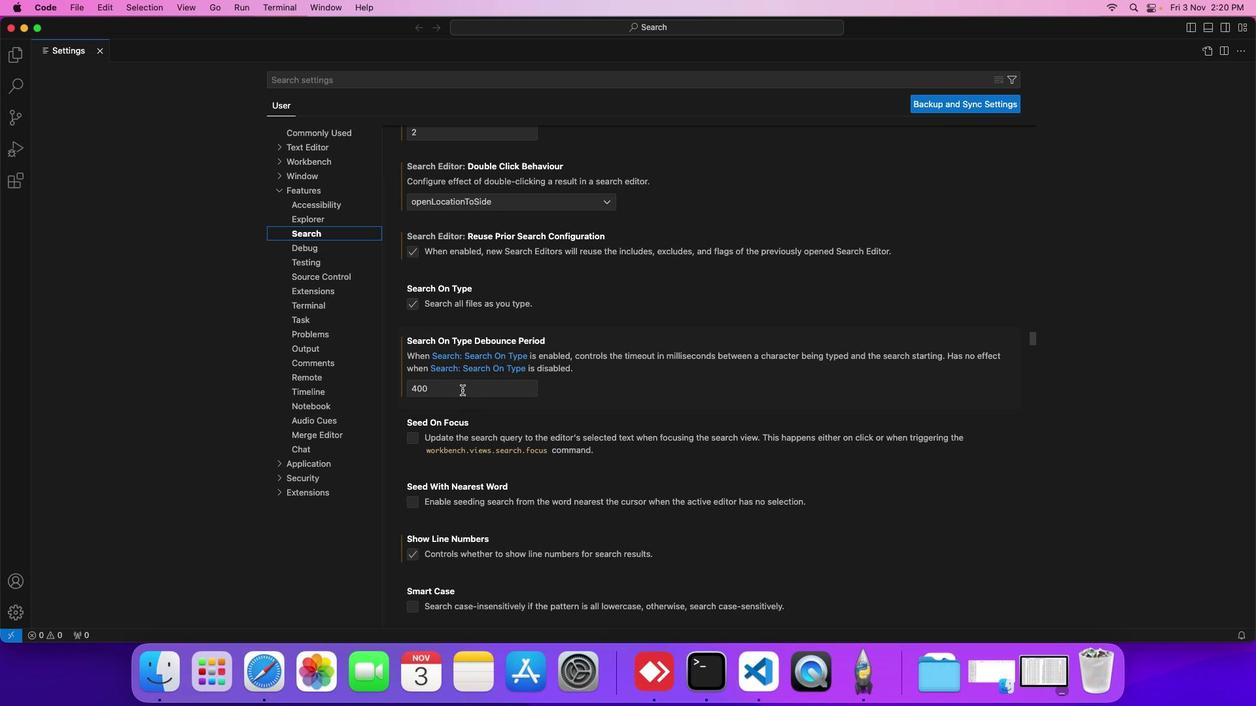 
Action: Mouse scrolled (456, 383) with delta (-5, -6)
Screenshot: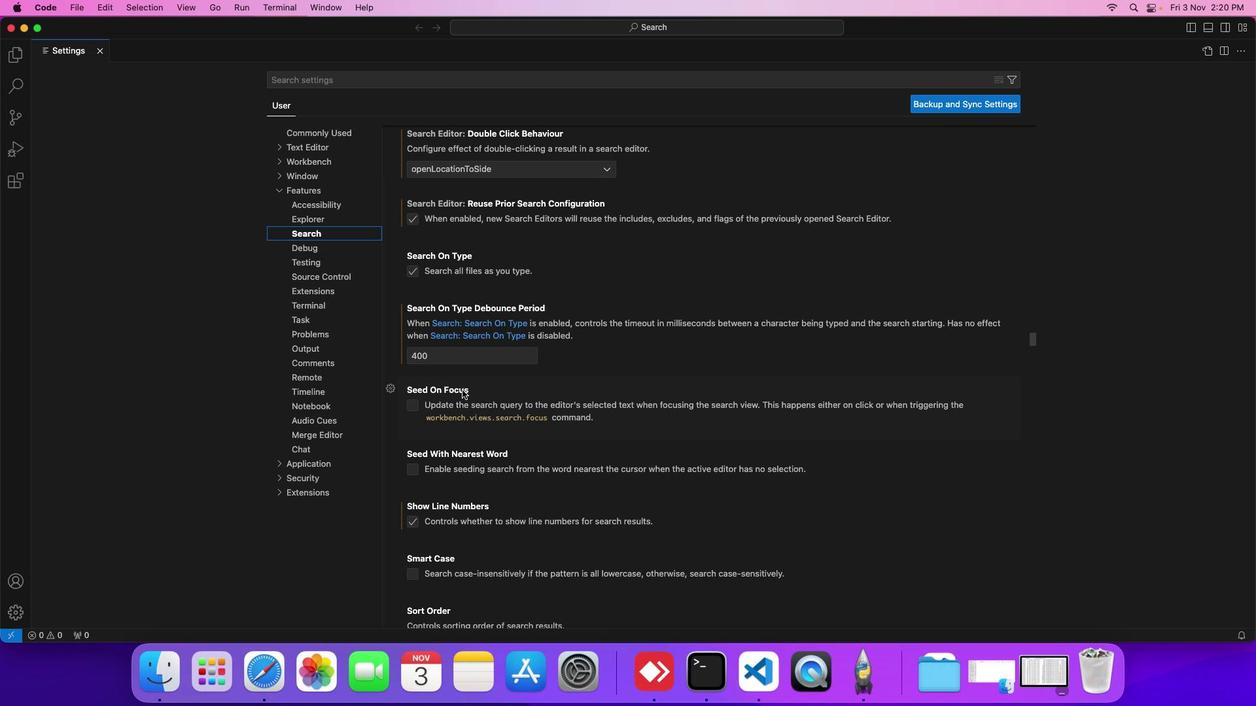 
Action: Mouse scrolled (456, 383) with delta (-5, -6)
Screenshot: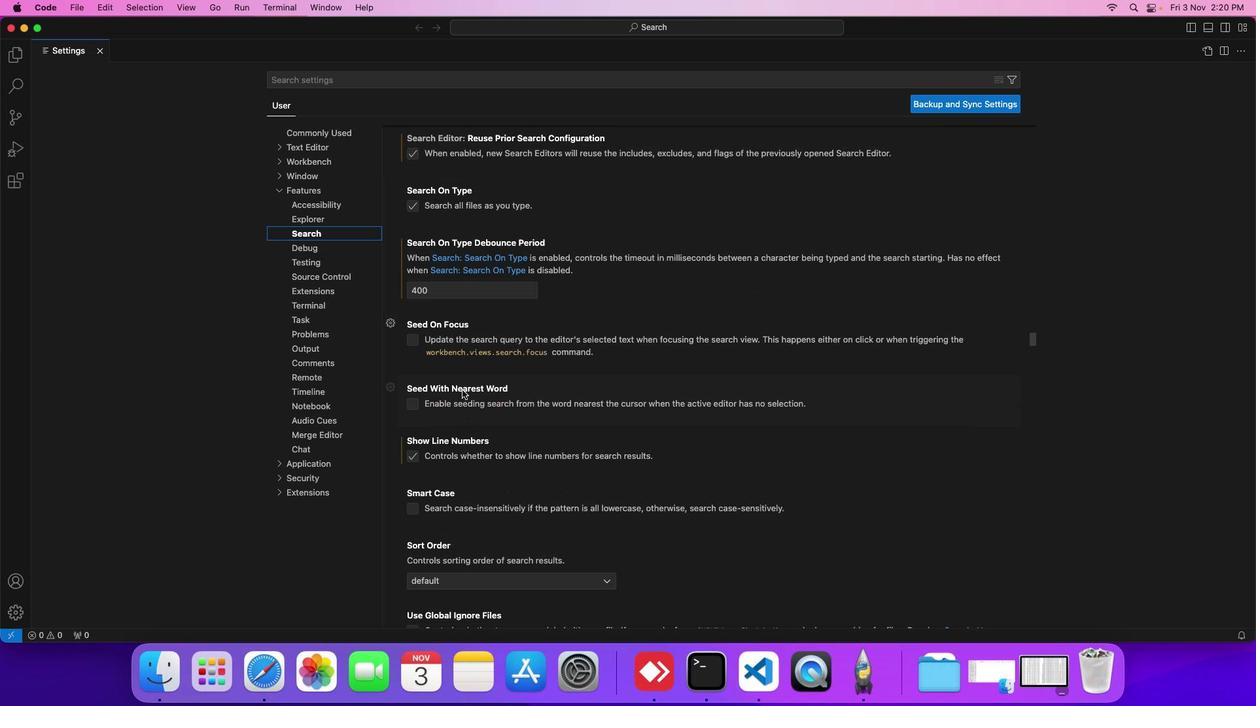 
Action: Mouse scrolled (456, 383) with delta (-5, -6)
Screenshot: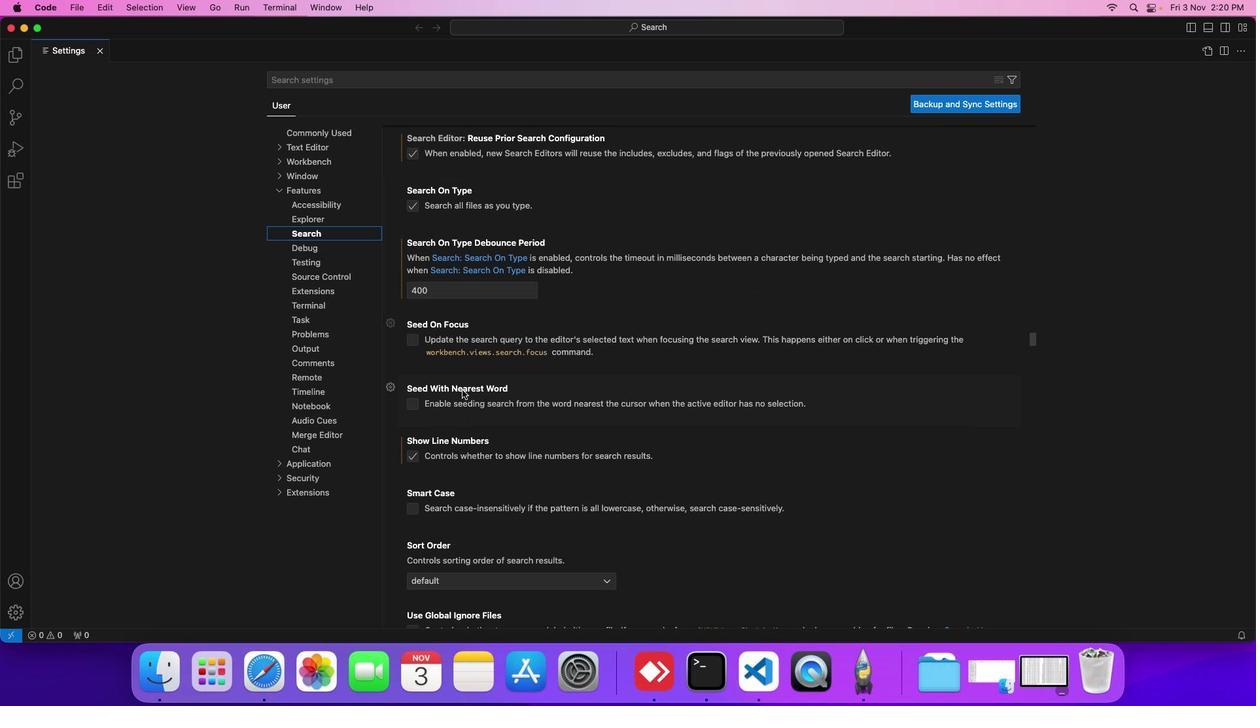 
Action: Mouse scrolled (456, 383) with delta (-5, -6)
Screenshot: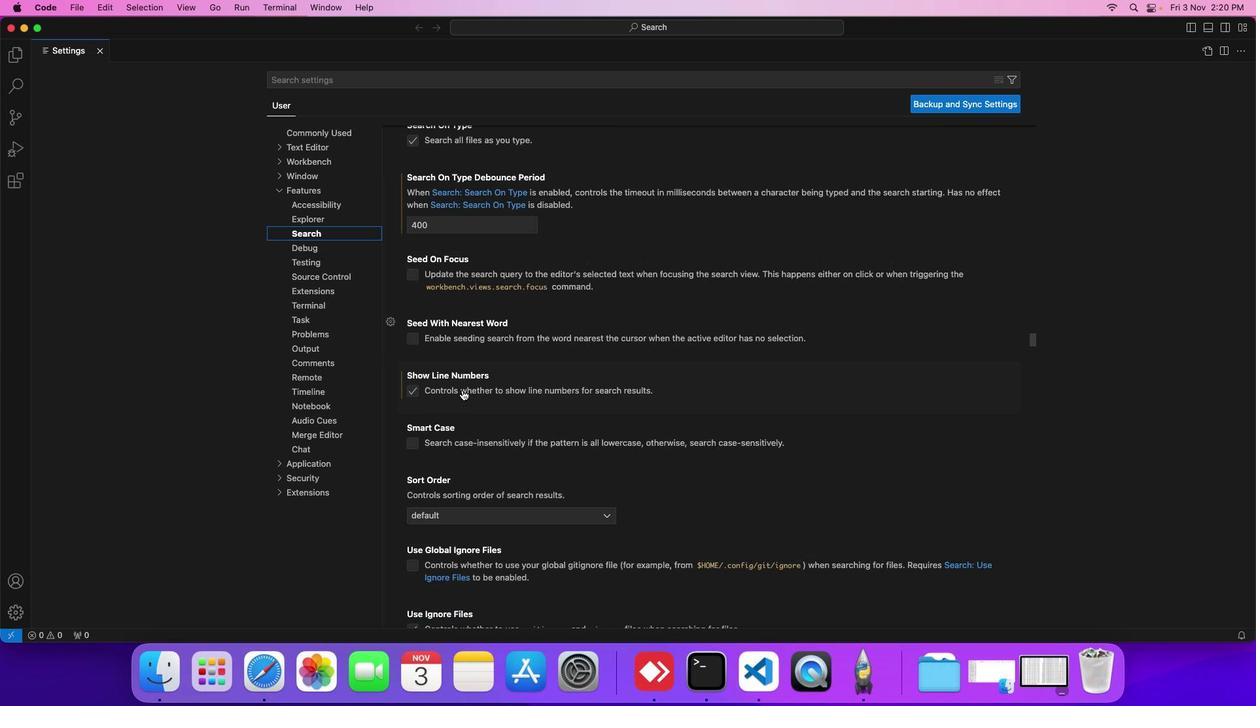 
Action: Mouse scrolled (456, 383) with delta (-5, -6)
Screenshot: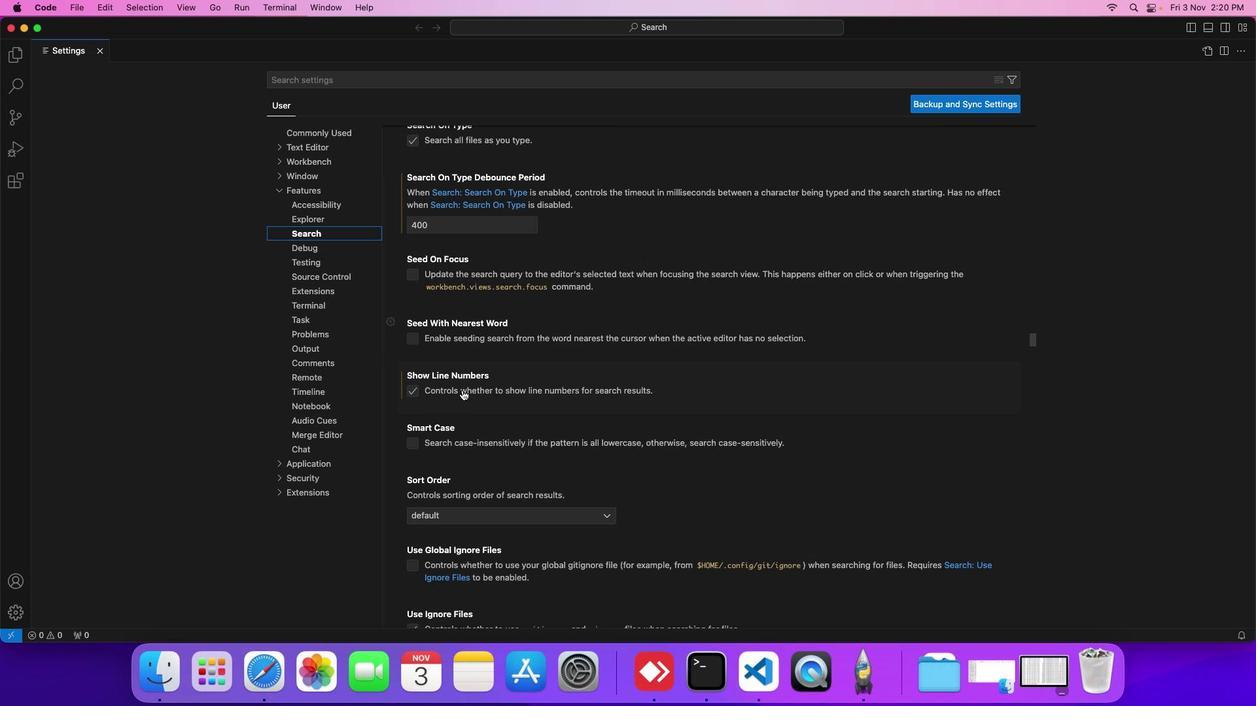
Action: Mouse scrolled (456, 383) with delta (-5, -6)
Screenshot: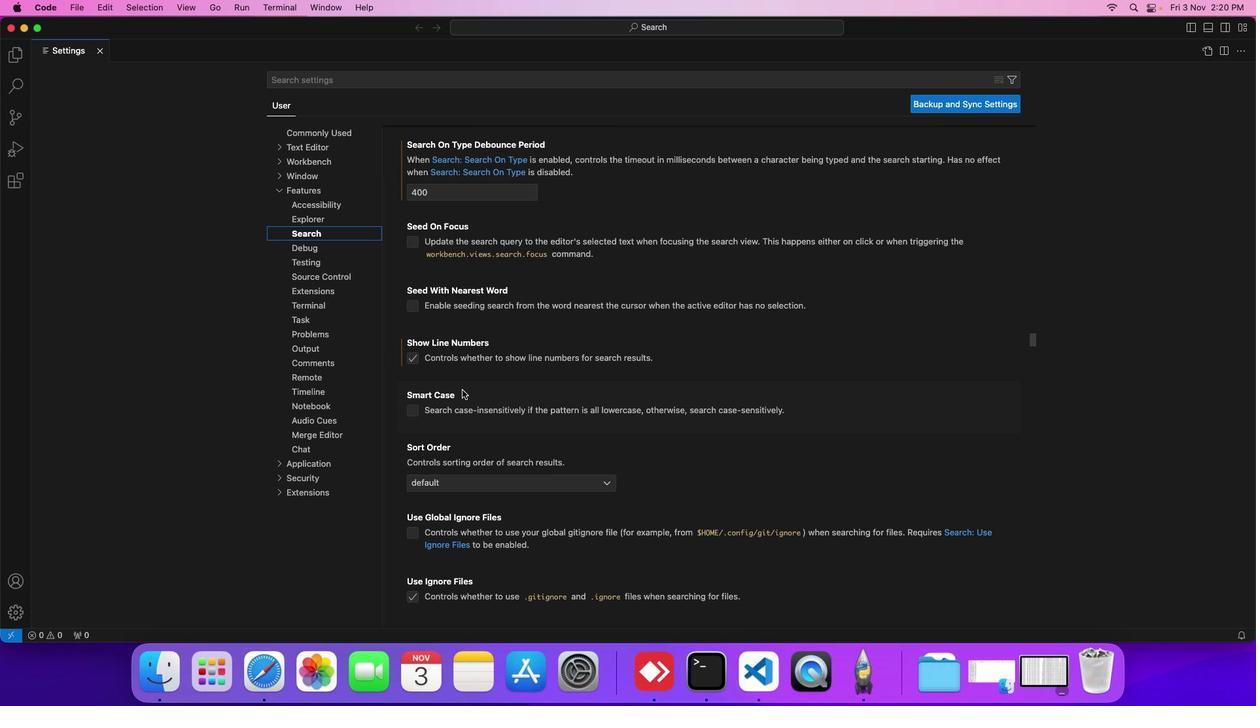 
Action: Mouse scrolled (456, 383) with delta (-5, -6)
Screenshot: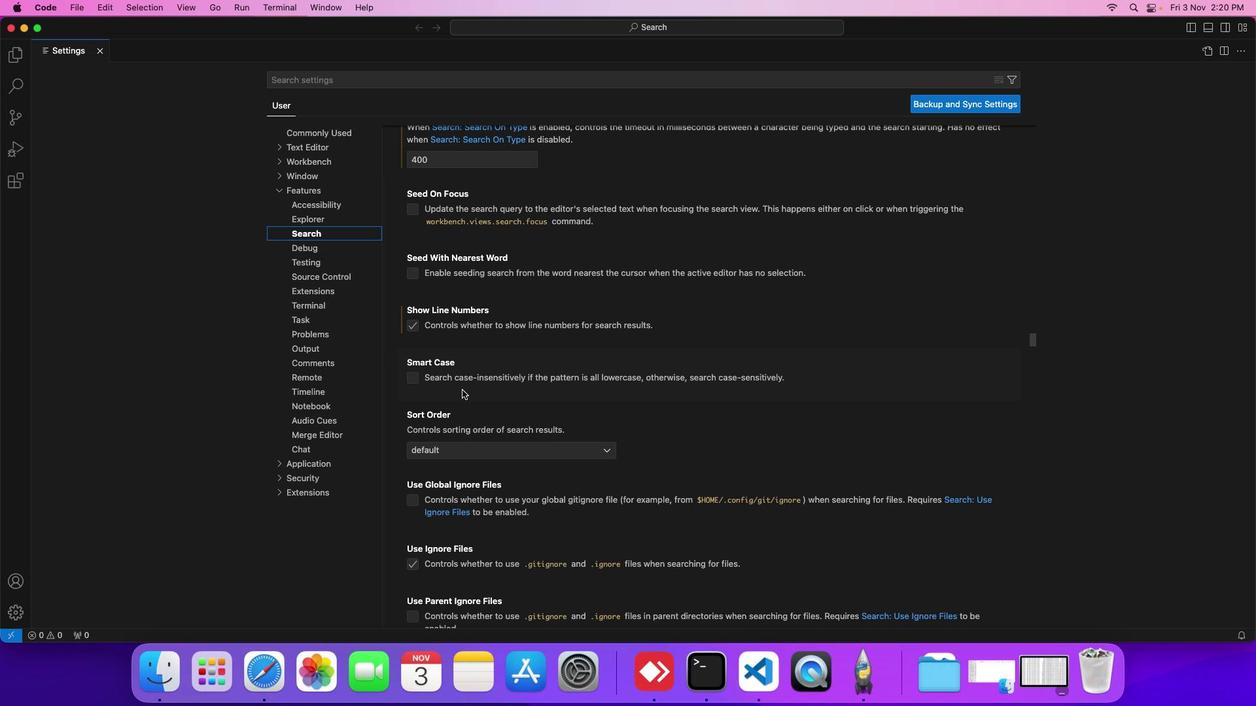 
Action: Mouse scrolled (456, 383) with delta (-5, -6)
Screenshot: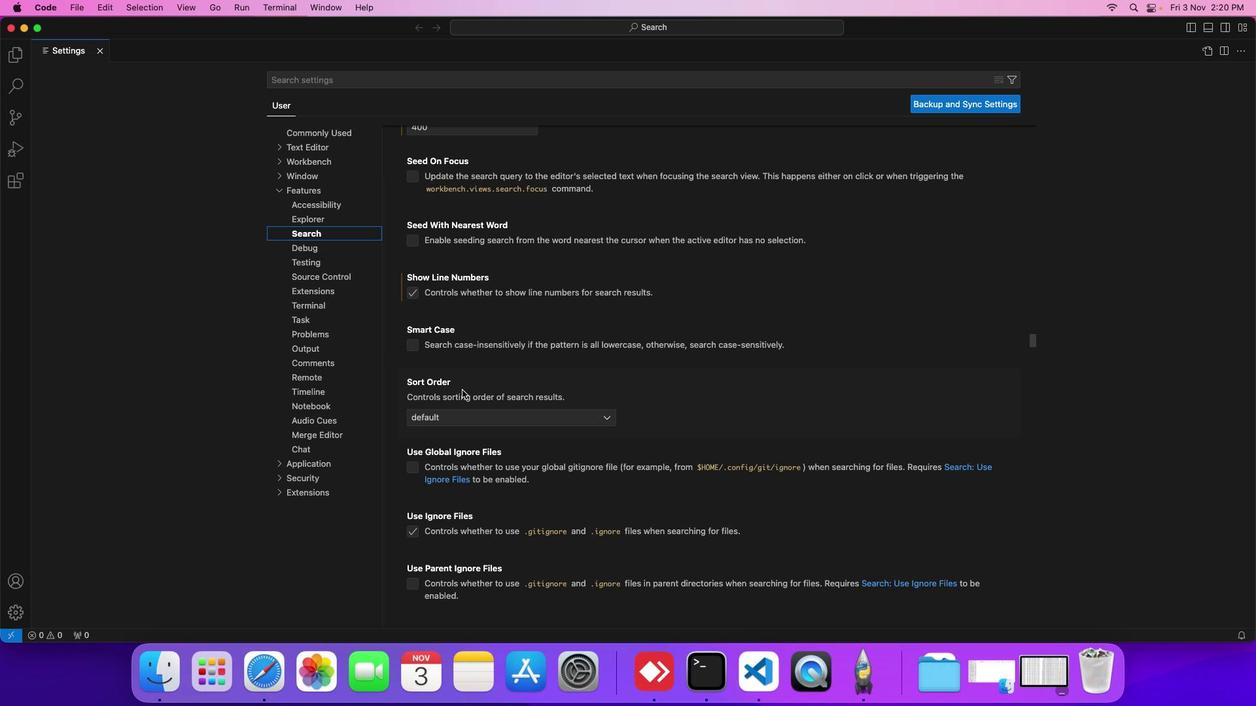 
Action: Mouse scrolled (456, 383) with delta (-5, -6)
Screenshot: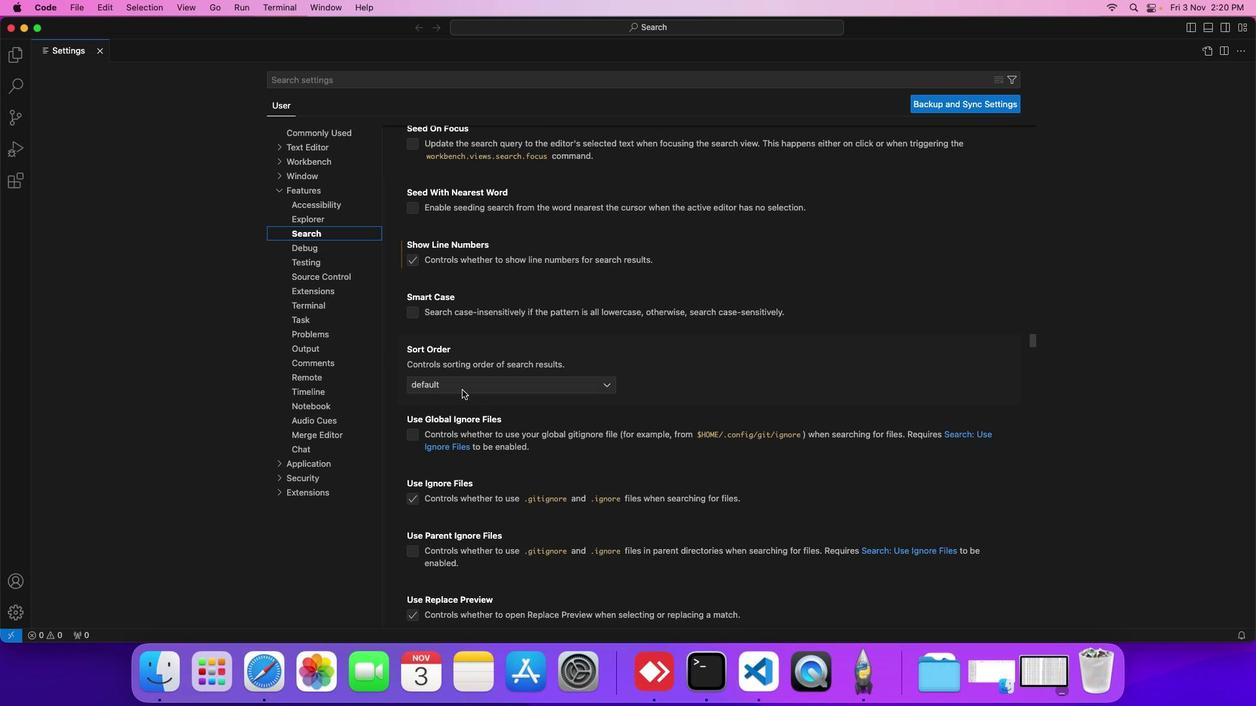
Action: Mouse pressed left at (456, 383)
Screenshot: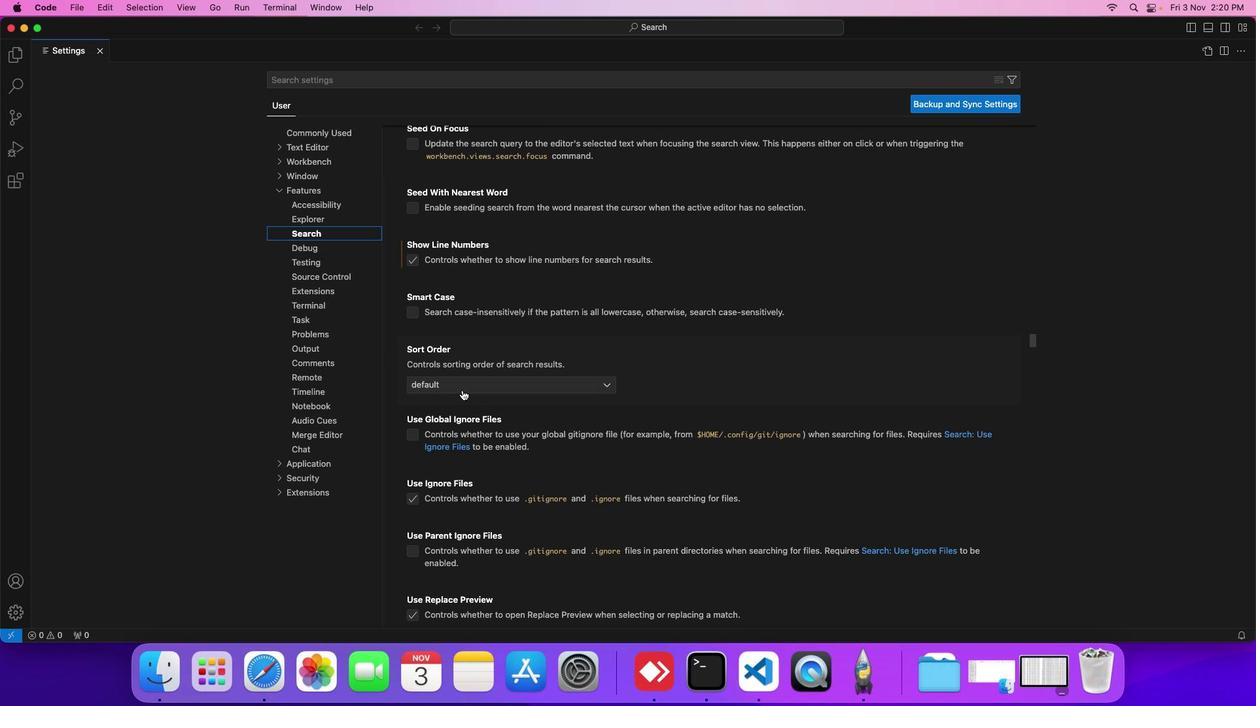 
Action: Mouse moved to (444, 406)
Screenshot: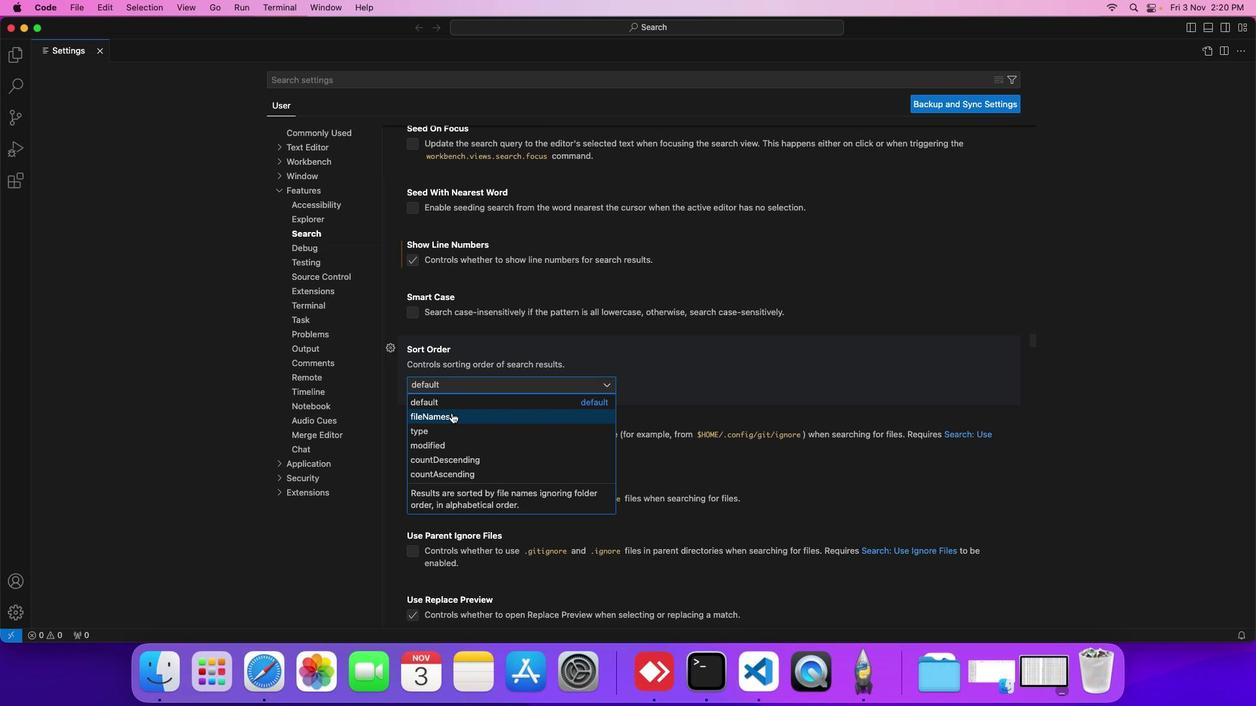 
Action: Mouse pressed left at (444, 406)
Screenshot: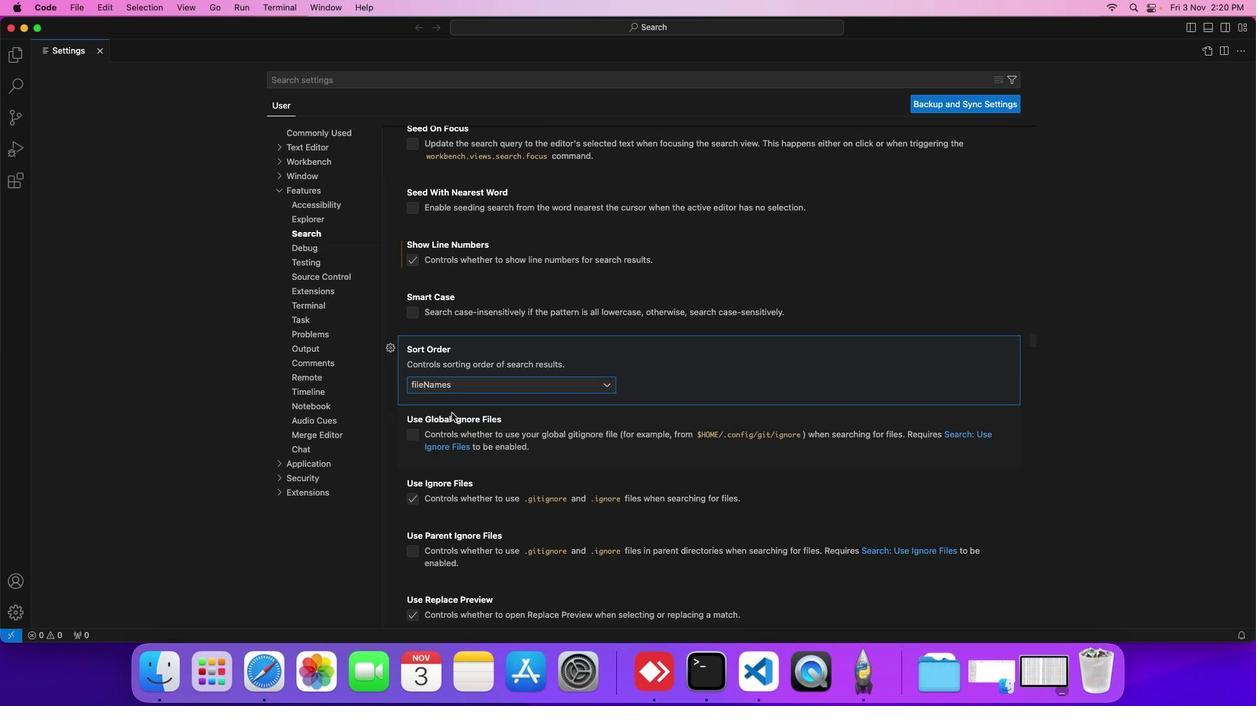 
